 Task: Check the percentage active listings of new kitchen in the last 1 year.
Action: Mouse moved to (840, 190)
Screenshot: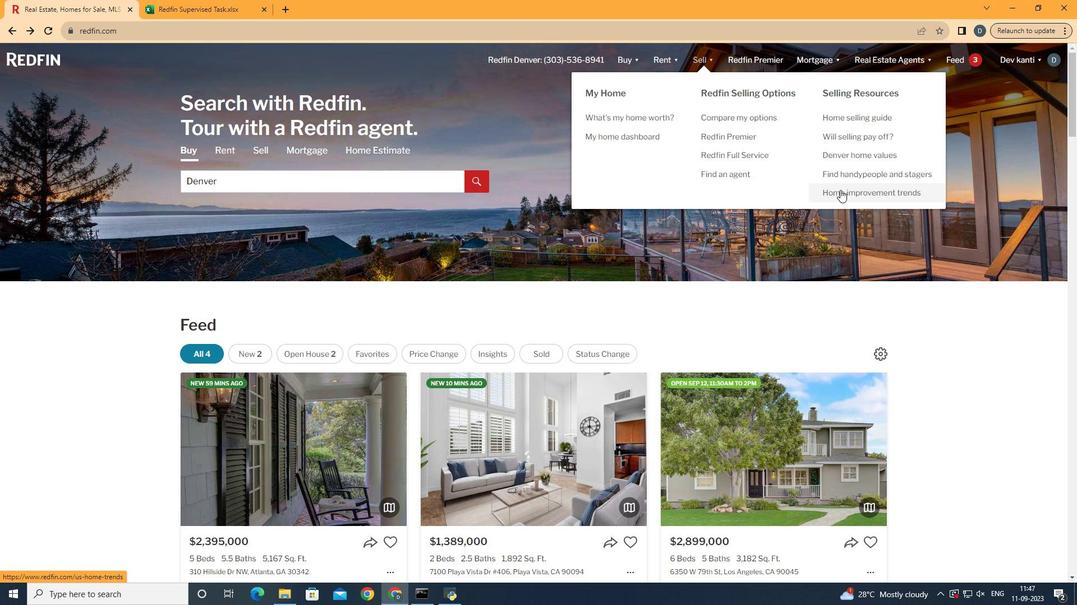 
Action: Mouse pressed left at (840, 190)
Screenshot: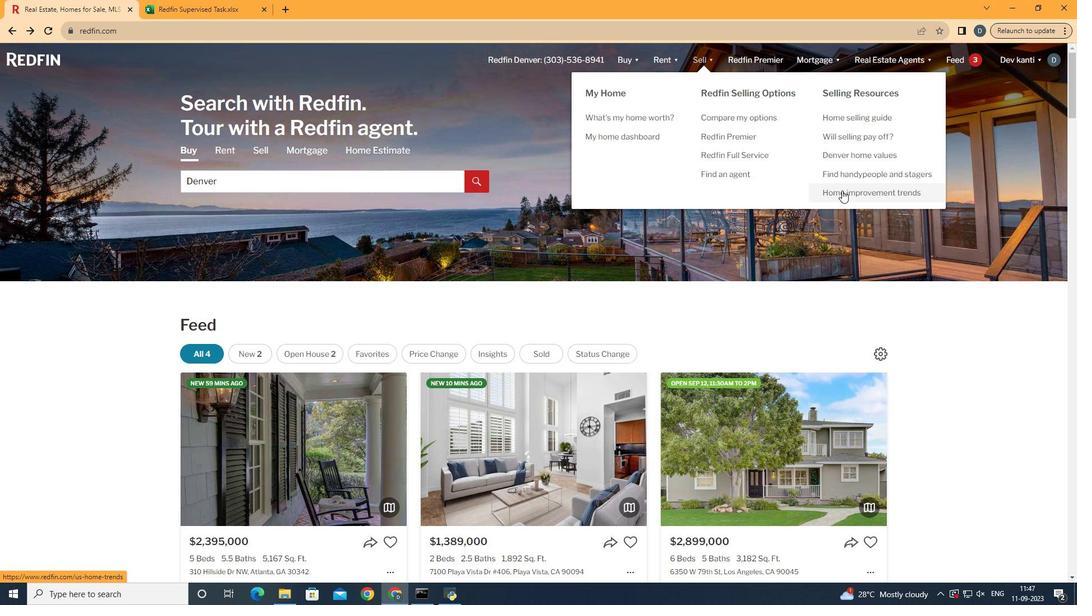 
Action: Mouse moved to (270, 210)
Screenshot: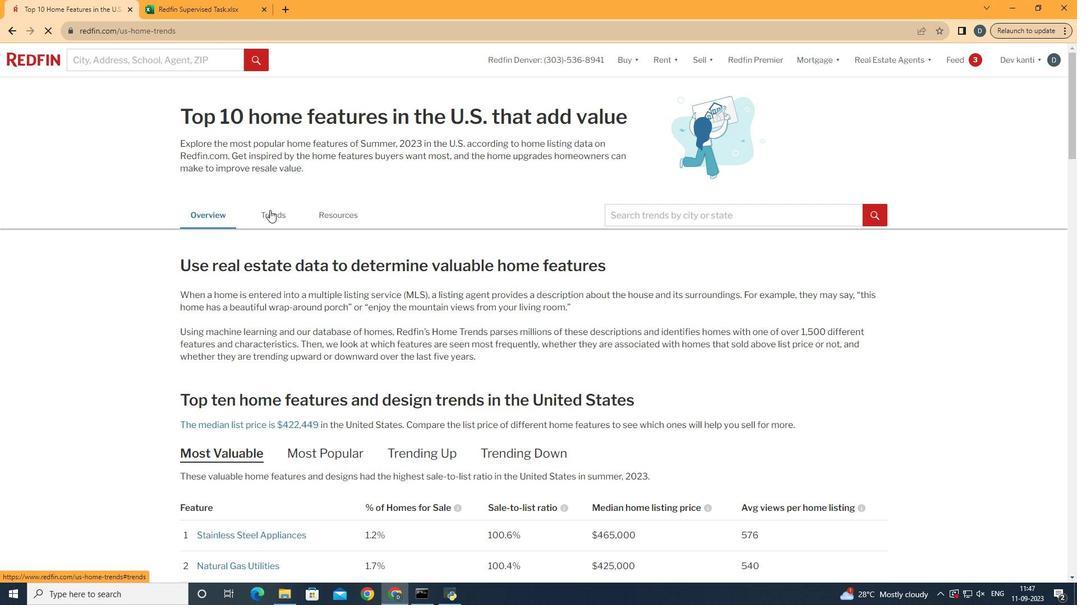 
Action: Mouse pressed left at (270, 210)
Screenshot: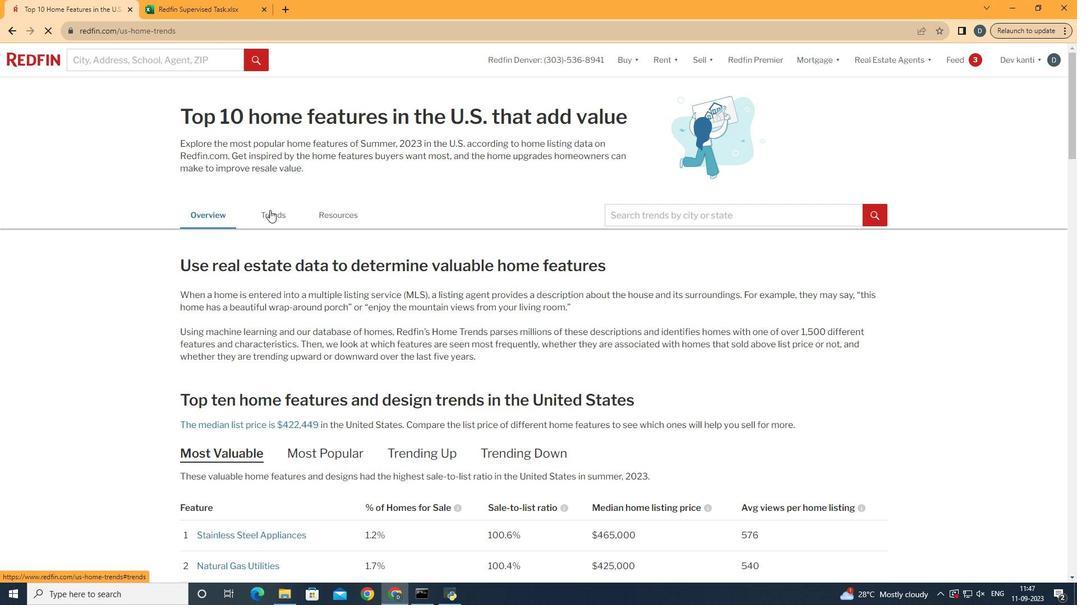 
Action: Mouse moved to (492, 352)
Screenshot: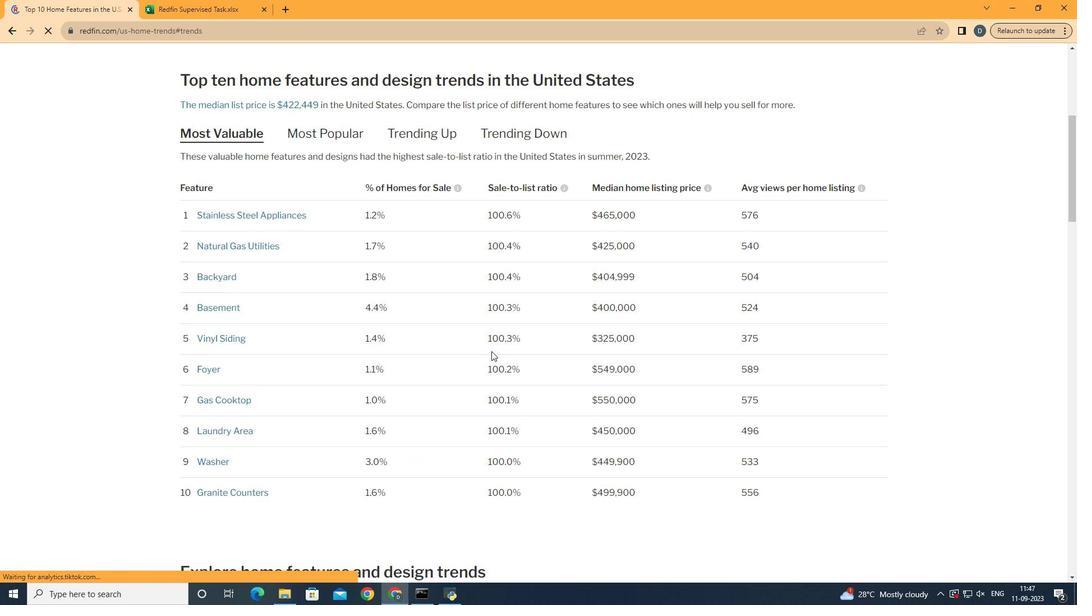 
Action: Mouse scrolled (492, 351) with delta (0, 0)
Screenshot: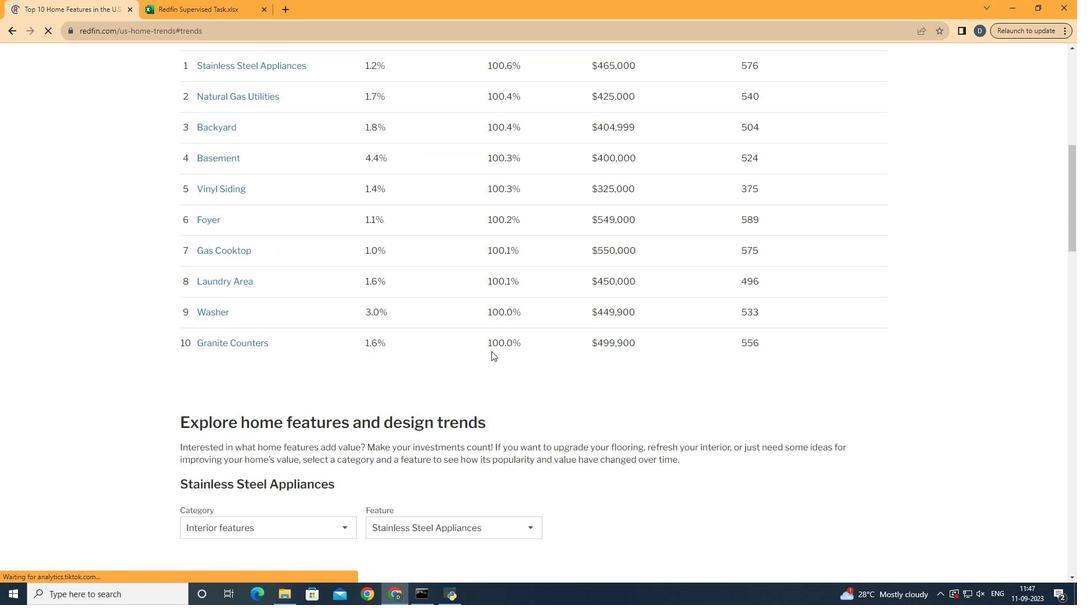 
Action: Mouse scrolled (492, 351) with delta (0, 0)
Screenshot: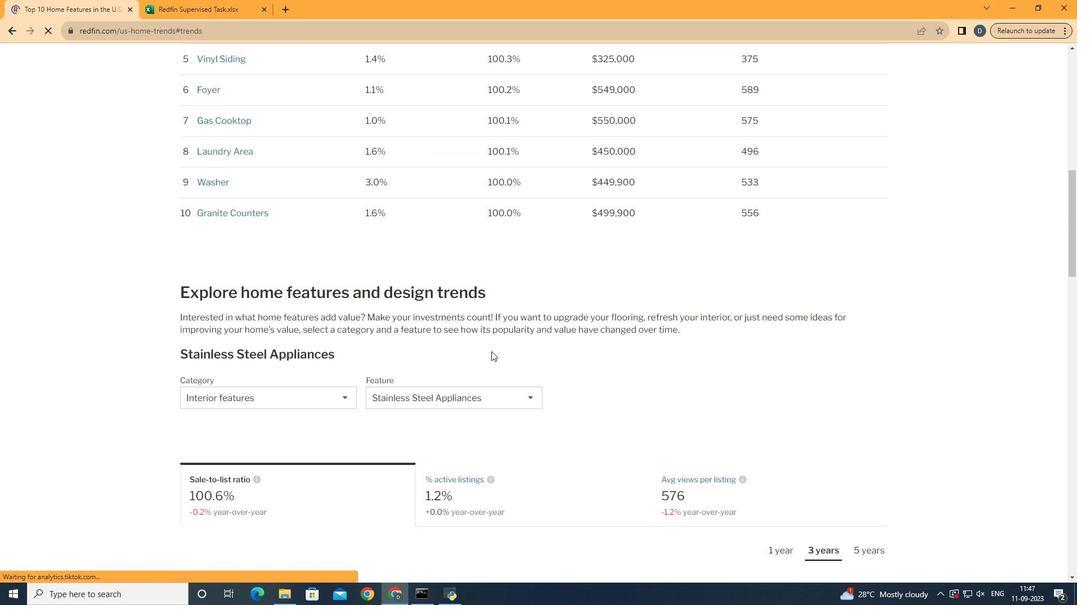 
Action: Mouse scrolled (492, 351) with delta (0, 0)
Screenshot: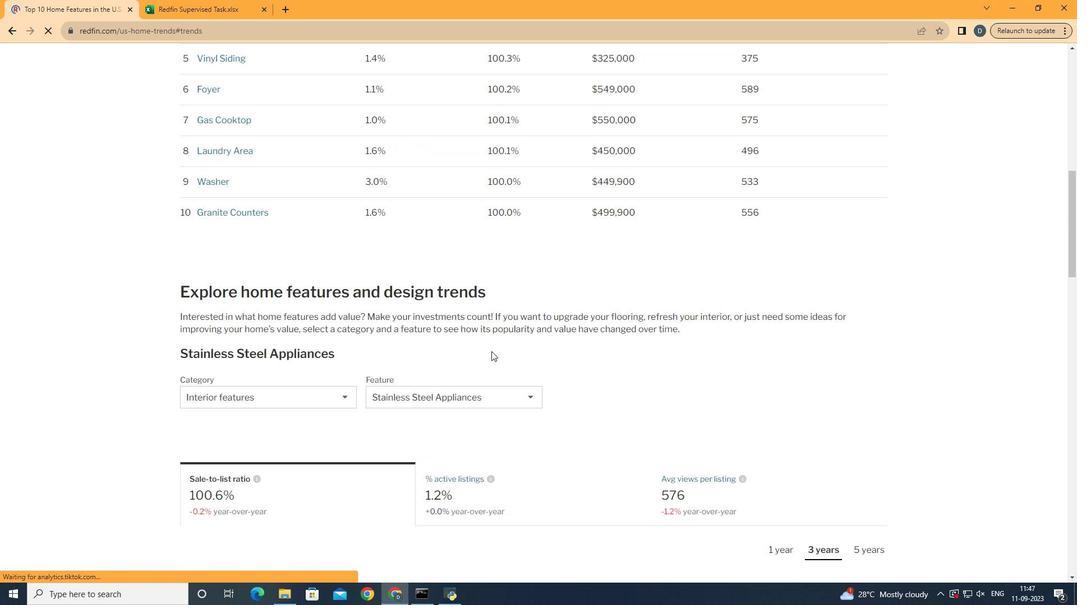 
Action: Mouse scrolled (492, 351) with delta (0, 0)
Screenshot: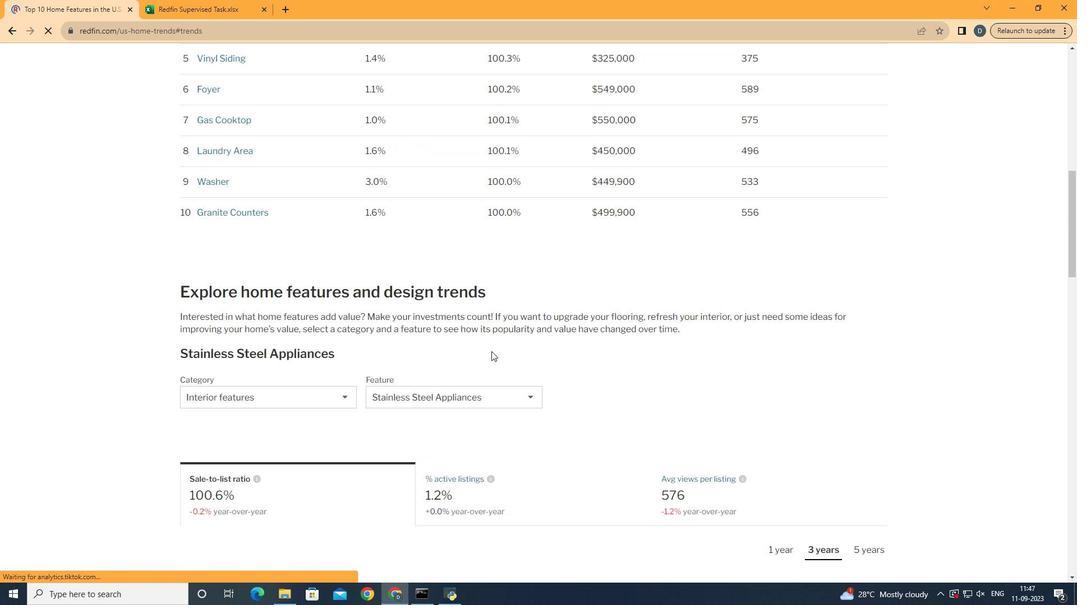 
Action: Mouse scrolled (492, 351) with delta (0, 0)
Screenshot: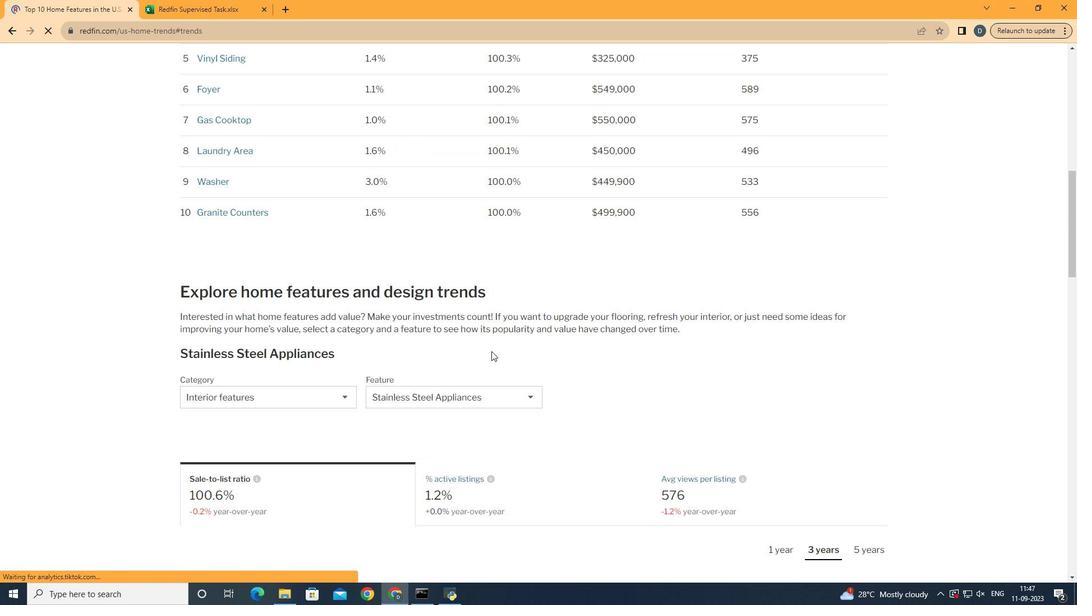 
Action: Mouse scrolled (492, 351) with delta (0, 0)
Screenshot: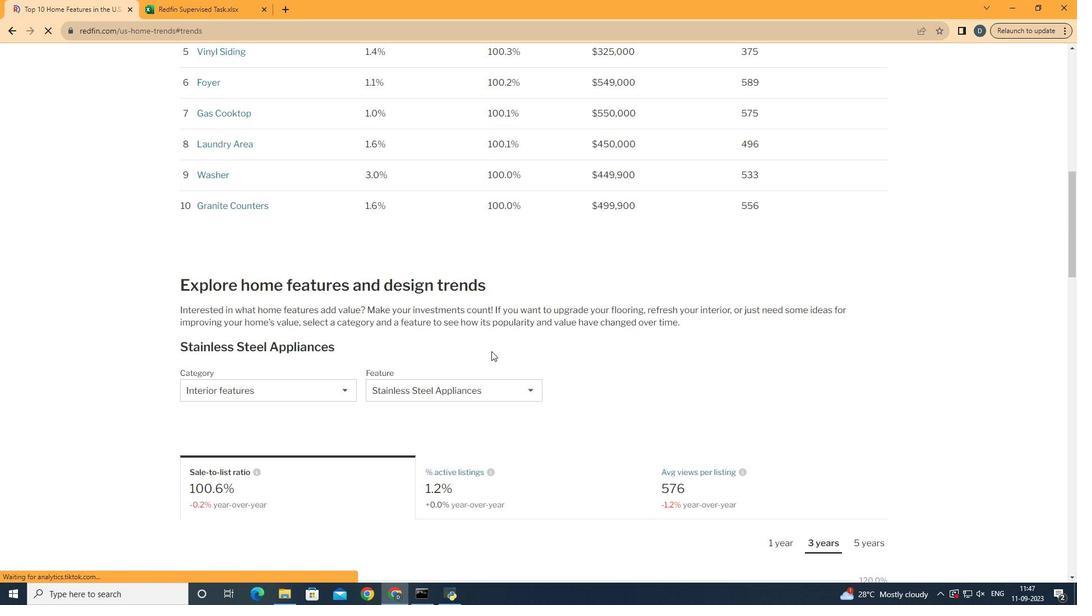 
Action: Mouse scrolled (492, 351) with delta (0, 0)
Screenshot: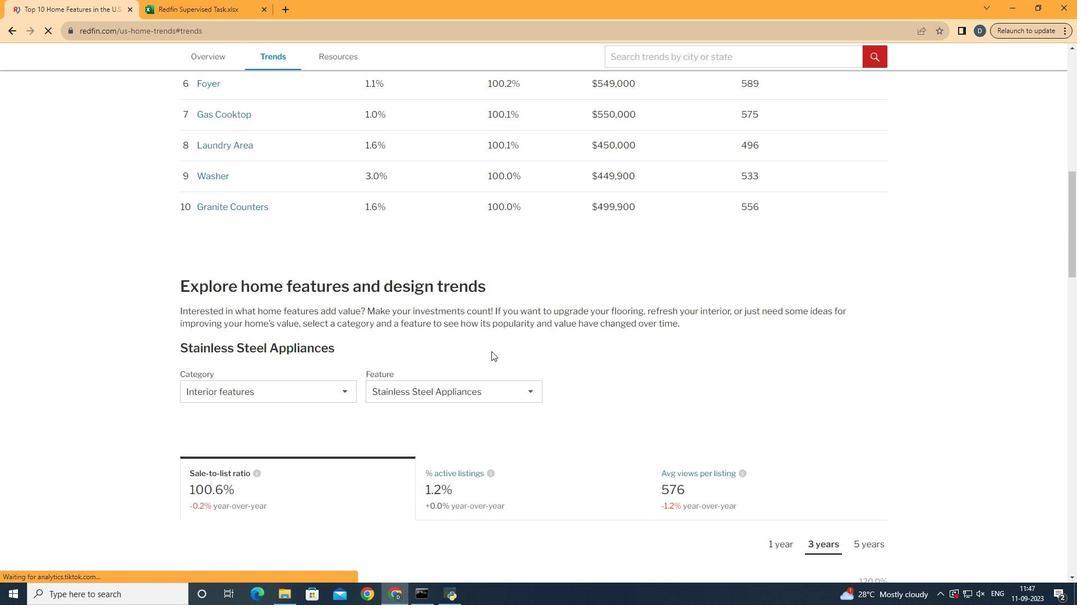 
Action: Mouse scrolled (492, 351) with delta (0, 0)
Screenshot: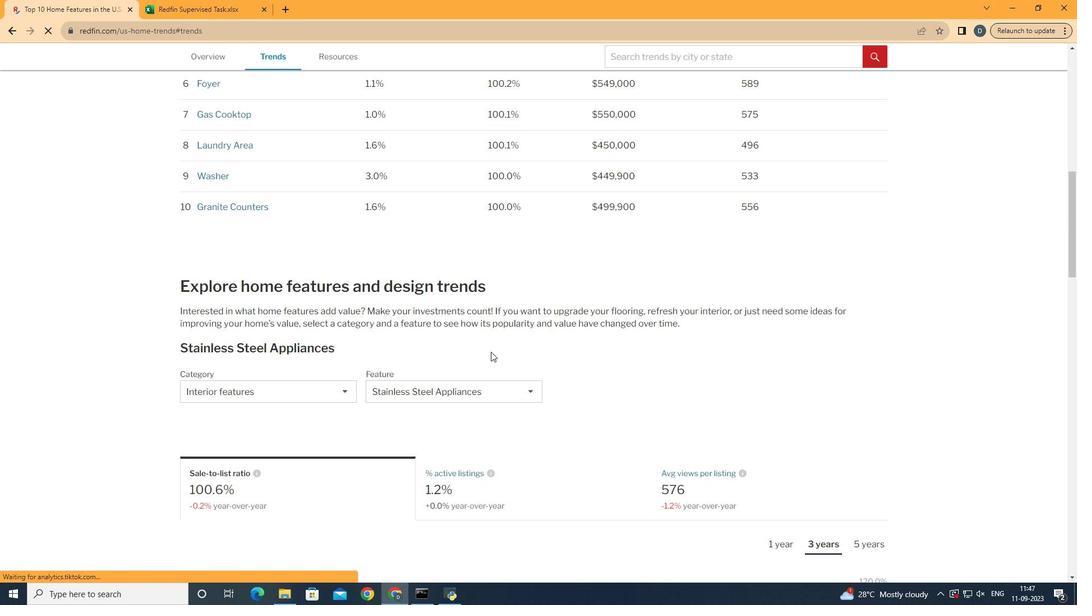 
Action: Mouse scrolled (492, 351) with delta (0, 0)
Screenshot: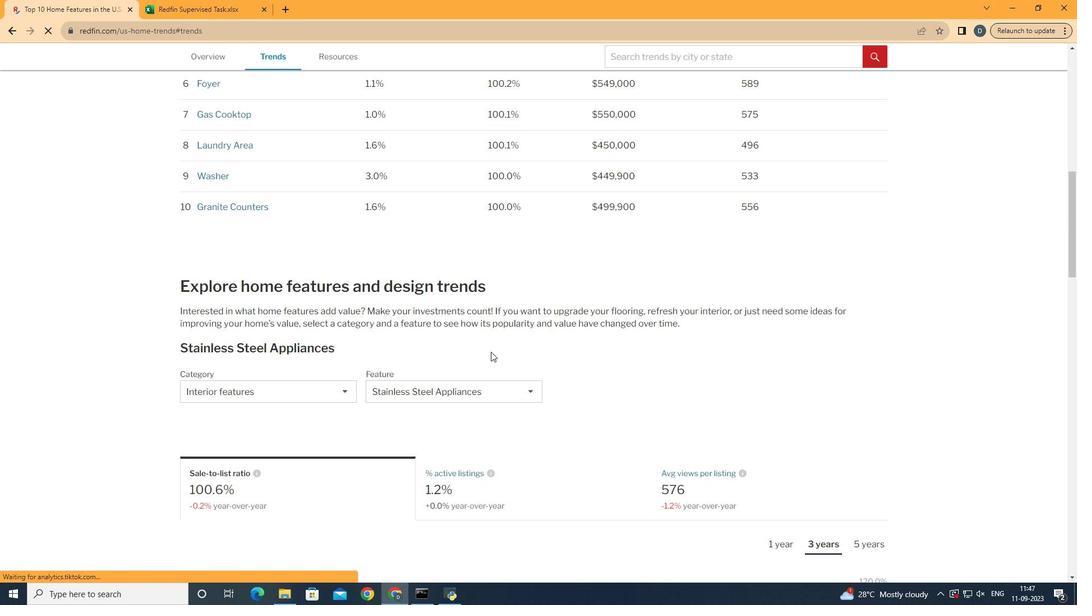 
Action: Mouse moved to (307, 268)
Screenshot: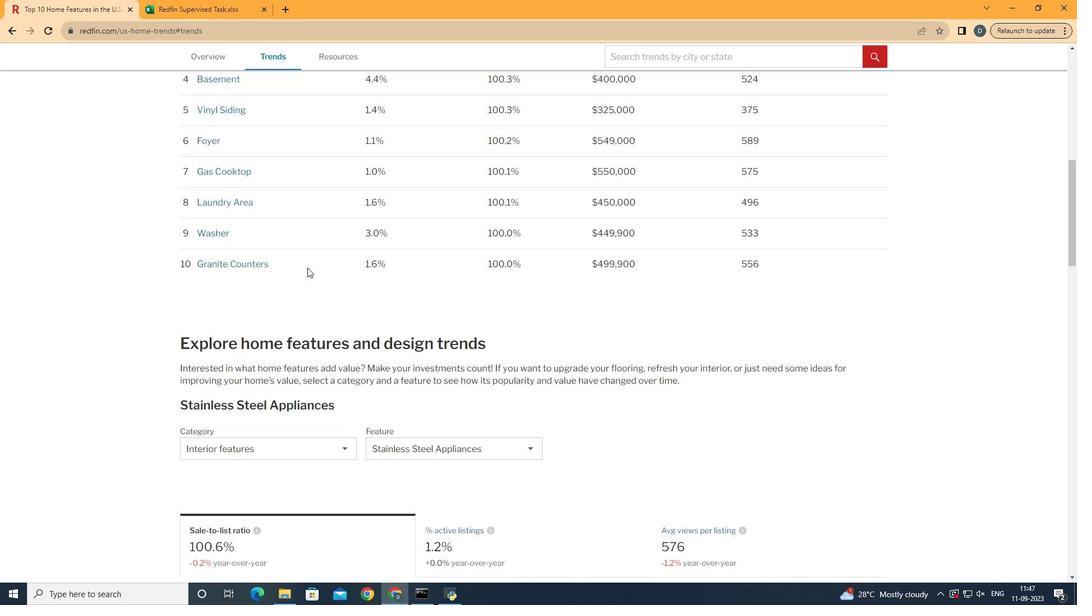 
Action: Mouse scrolled (307, 268) with delta (0, 0)
Screenshot: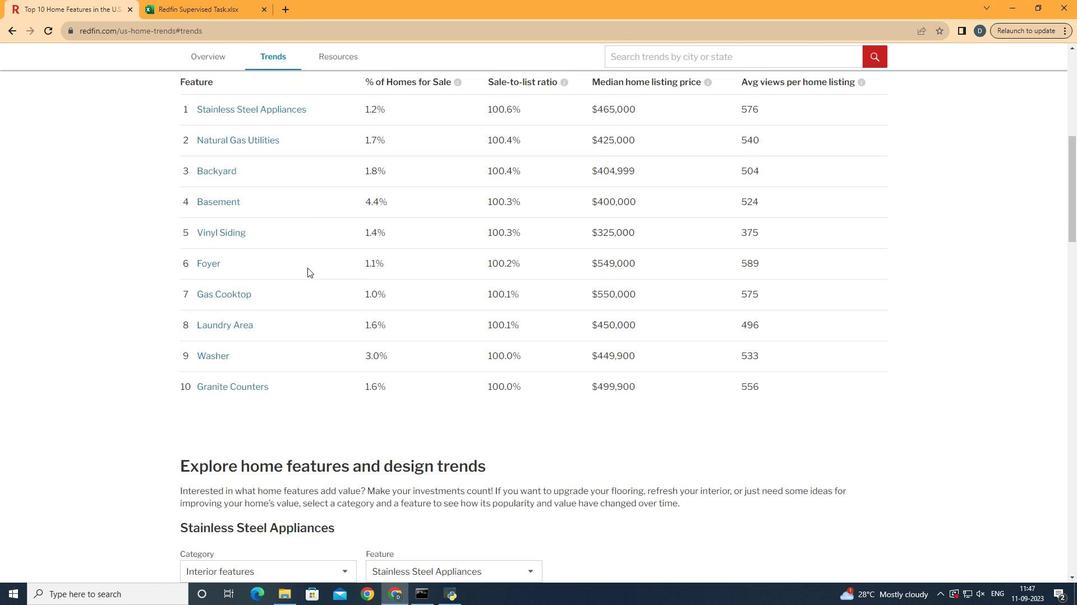 
Action: Mouse scrolled (307, 268) with delta (0, 0)
Screenshot: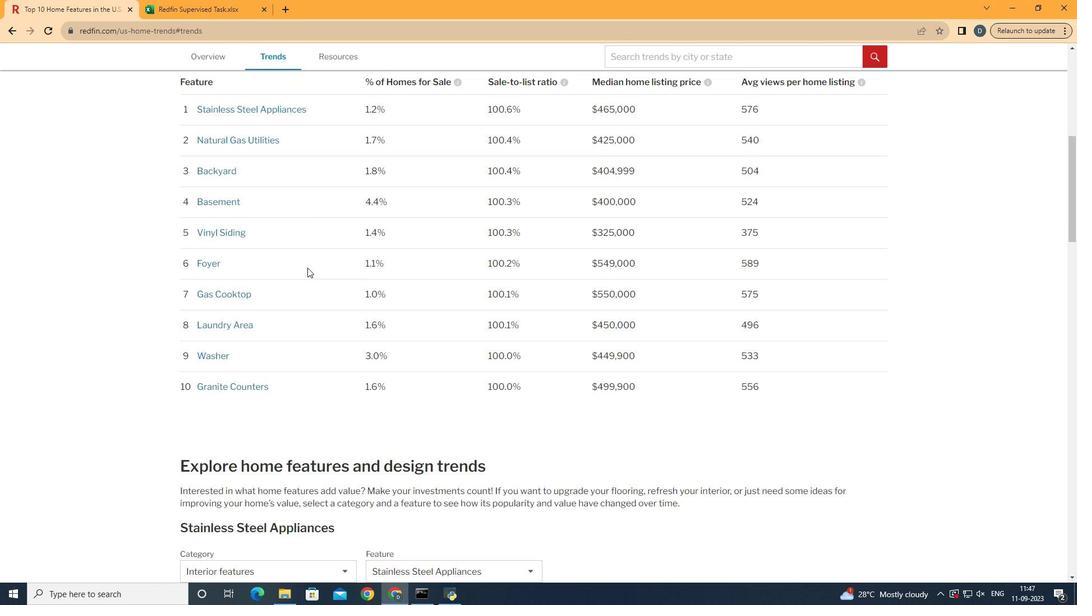 
Action: Mouse scrolled (307, 268) with delta (0, 0)
Screenshot: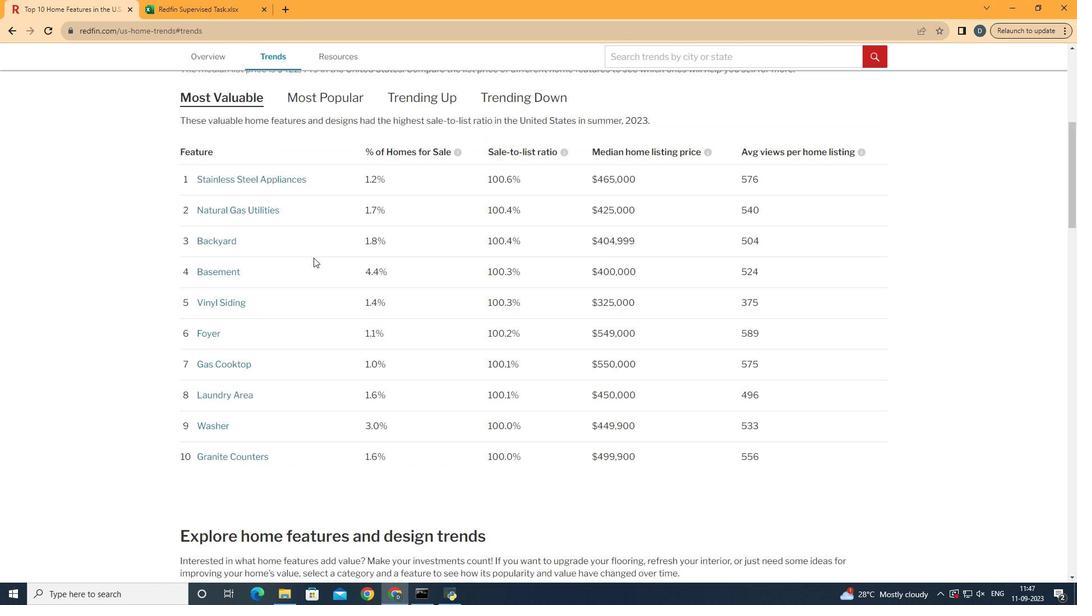 
Action: Mouse scrolled (307, 268) with delta (0, 0)
Screenshot: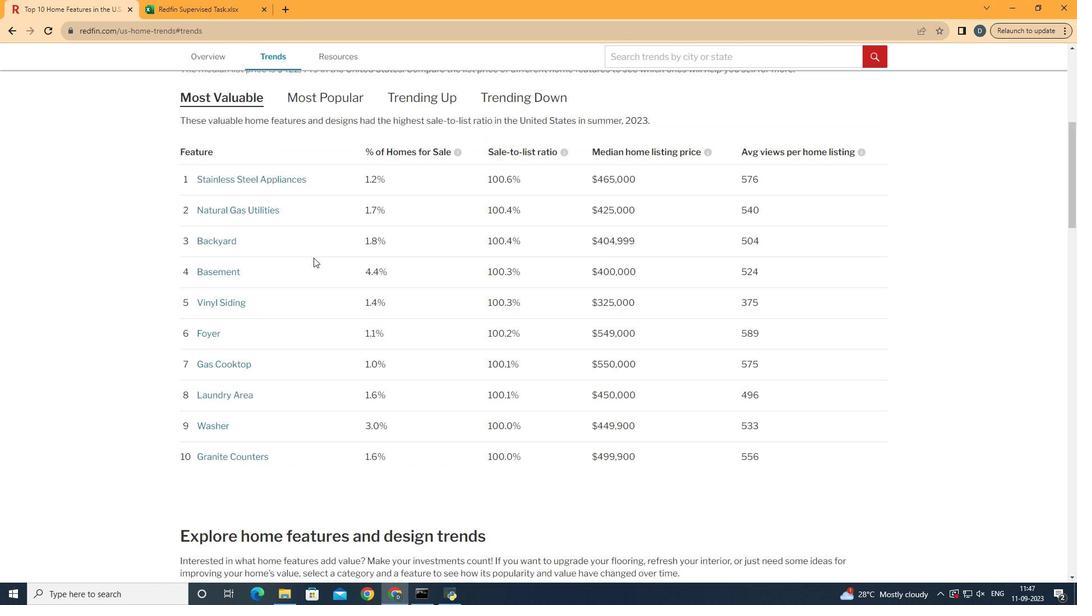 
Action: Mouse moved to (315, 253)
Screenshot: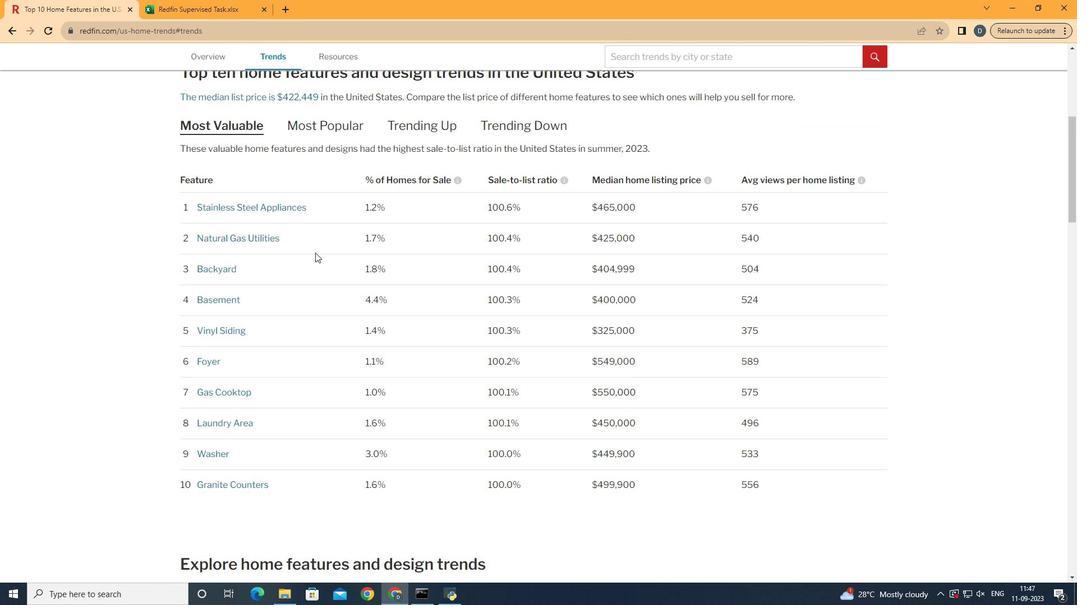 
Action: Mouse scrolled (315, 253) with delta (0, 0)
Screenshot: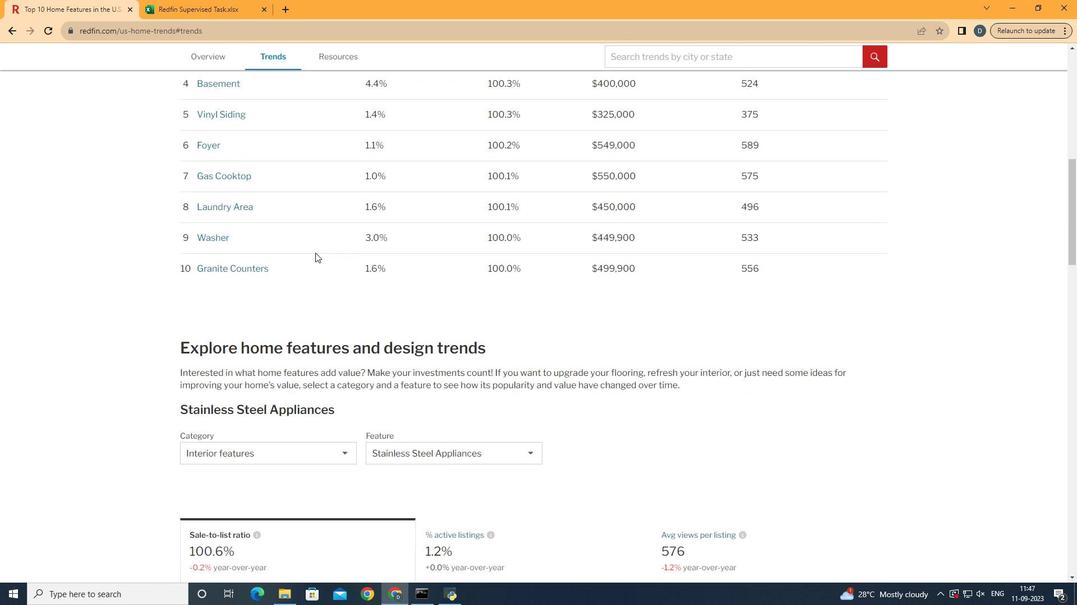 
Action: Mouse scrolled (315, 253) with delta (0, 0)
Screenshot: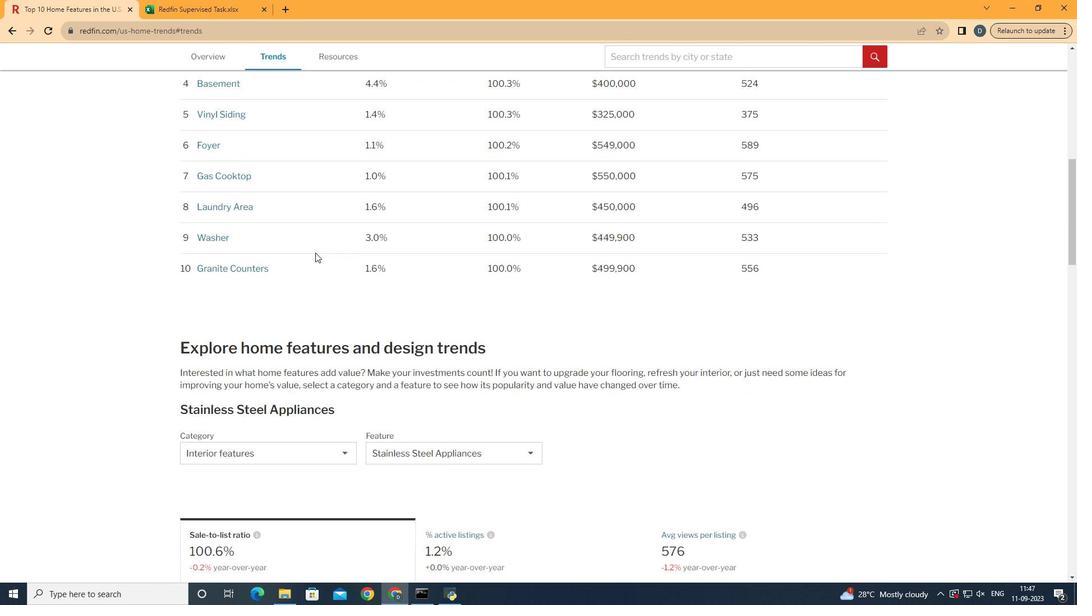 
Action: Mouse scrolled (315, 253) with delta (0, 0)
Screenshot: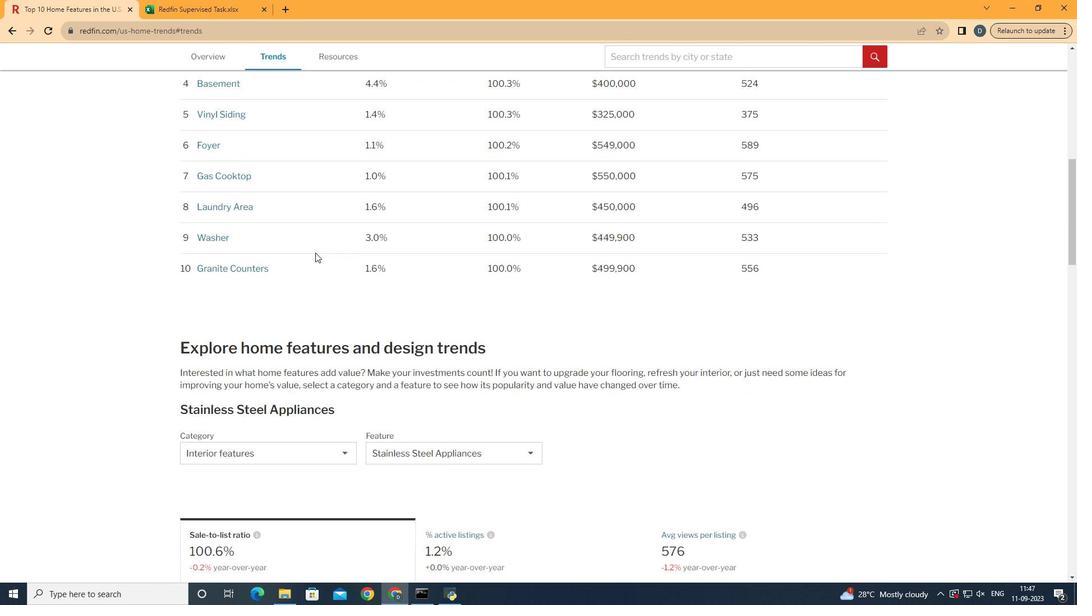 
Action: Mouse scrolled (315, 253) with delta (0, 0)
Screenshot: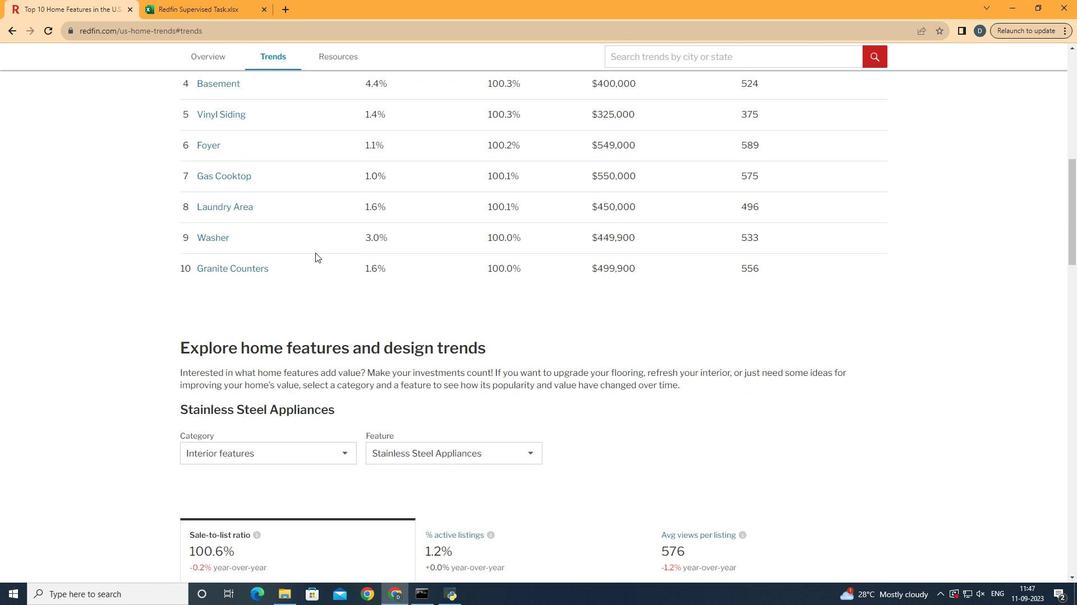 
Action: Mouse scrolled (315, 253) with delta (0, 0)
Screenshot: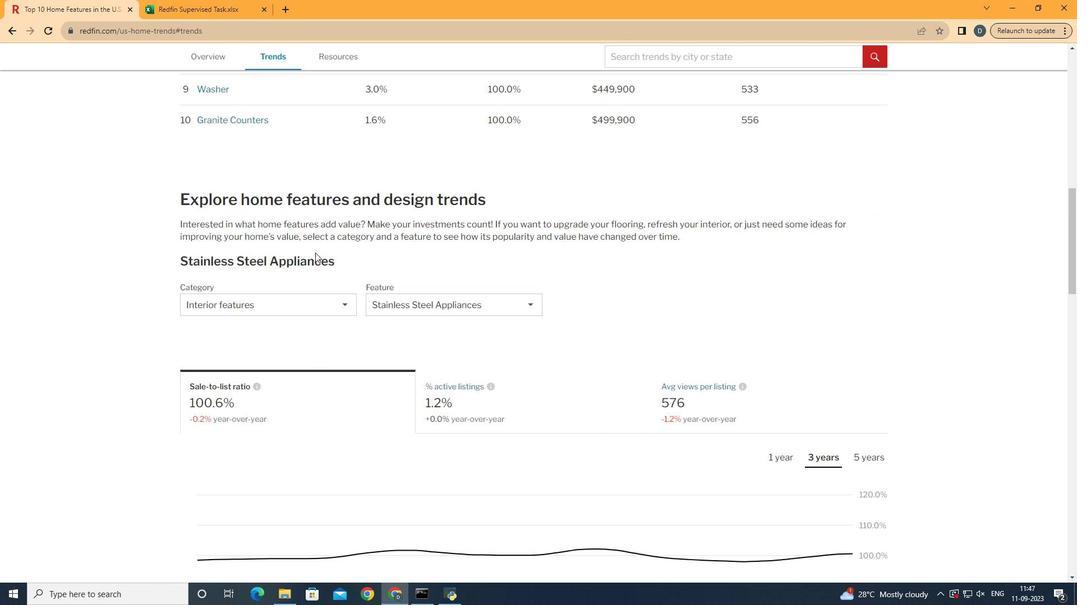 
Action: Mouse scrolled (315, 253) with delta (0, 0)
Screenshot: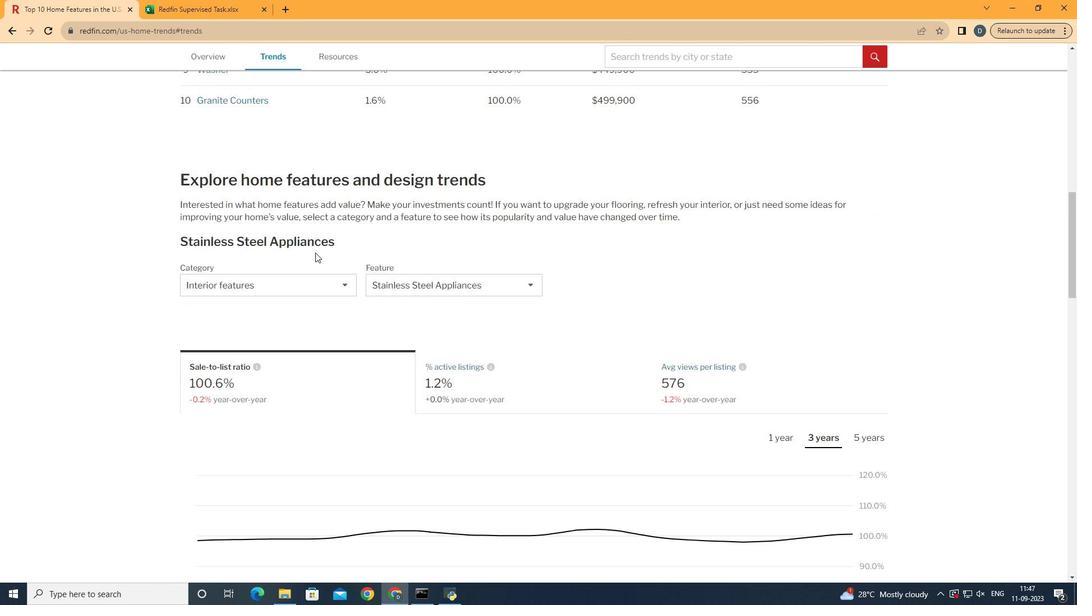 
Action: Mouse scrolled (315, 253) with delta (0, 0)
Screenshot: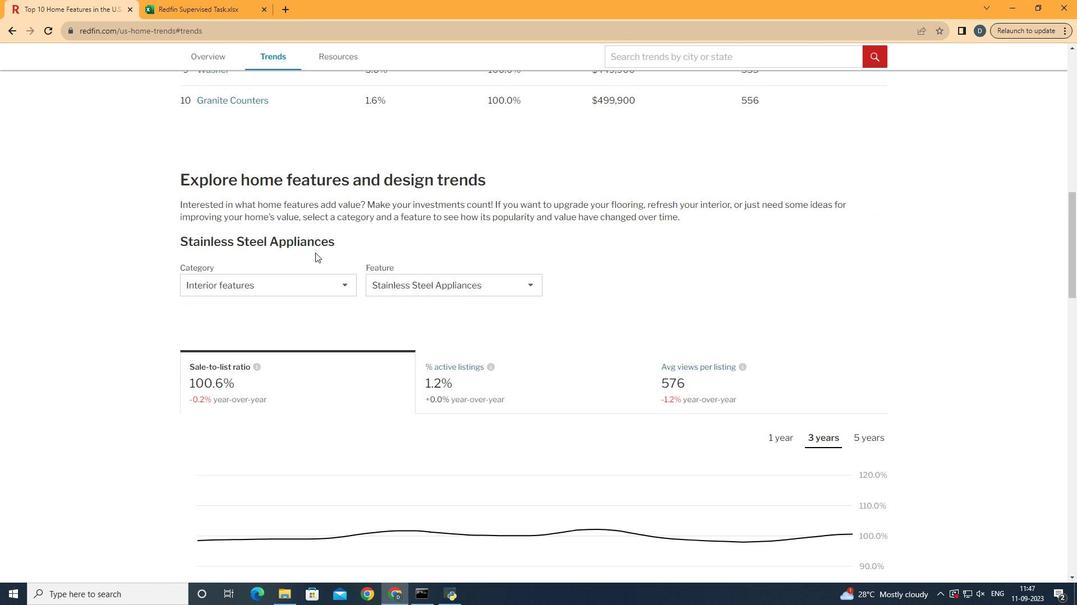 
Action: Mouse scrolled (315, 253) with delta (0, 0)
Screenshot: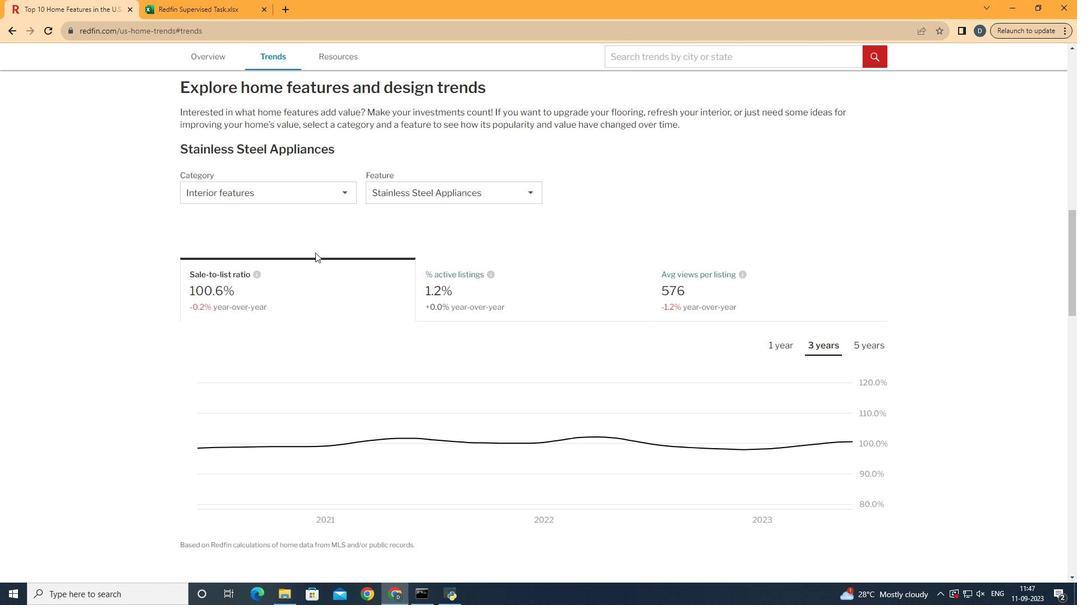 
Action: Mouse scrolled (315, 253) with delta (0, 0)
Screenshot: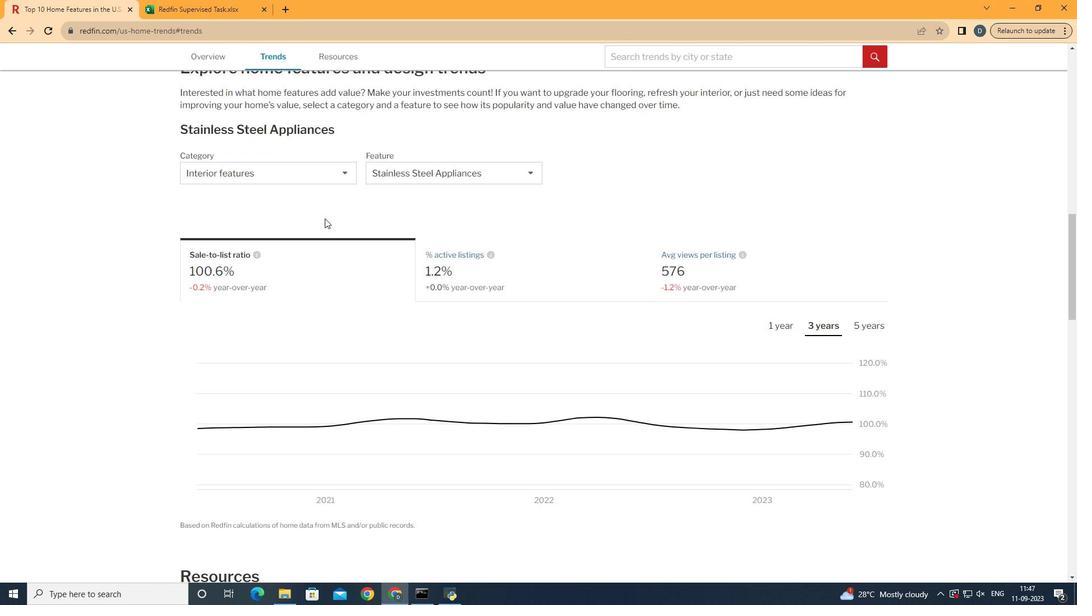
Action: Mouse moved to (332, 169)
Screenshot: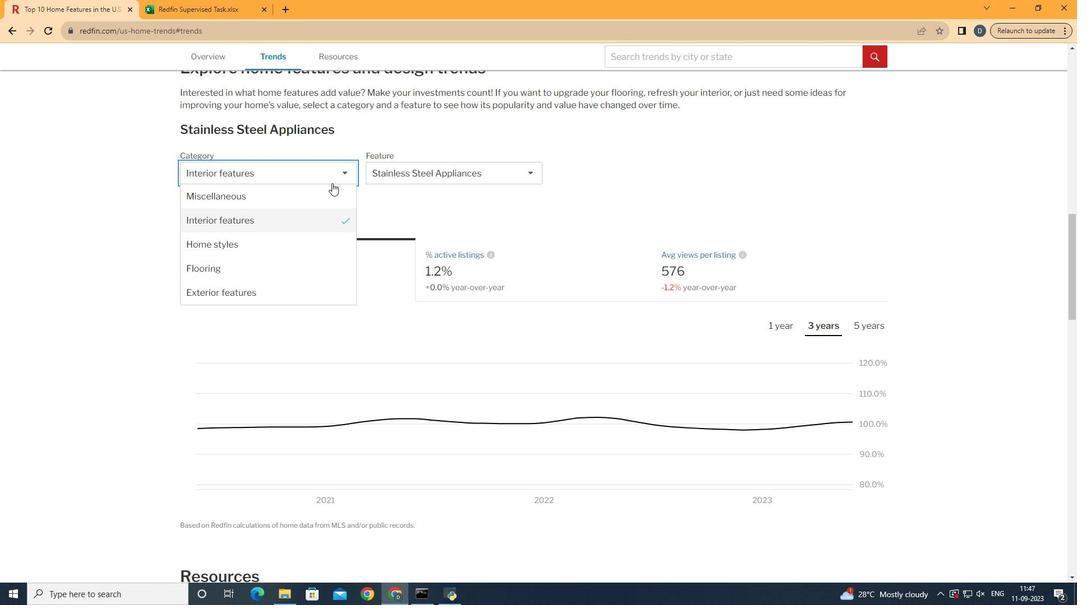 
Action: Mouse pressed left at (332, 169)
Screenshot: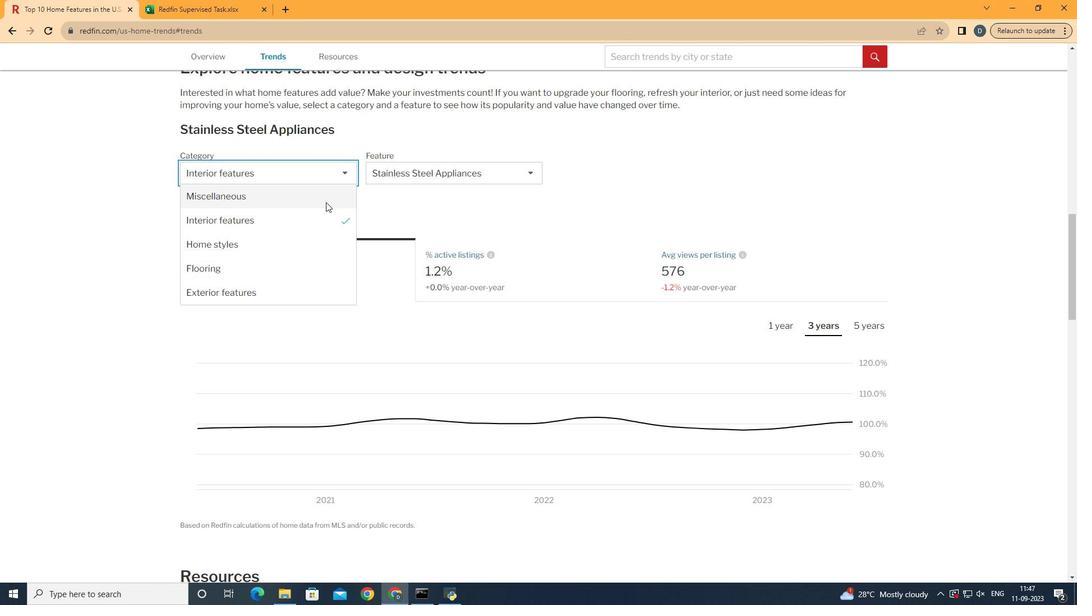 
Action: Mouse moved to (315, 230)
Screenshot: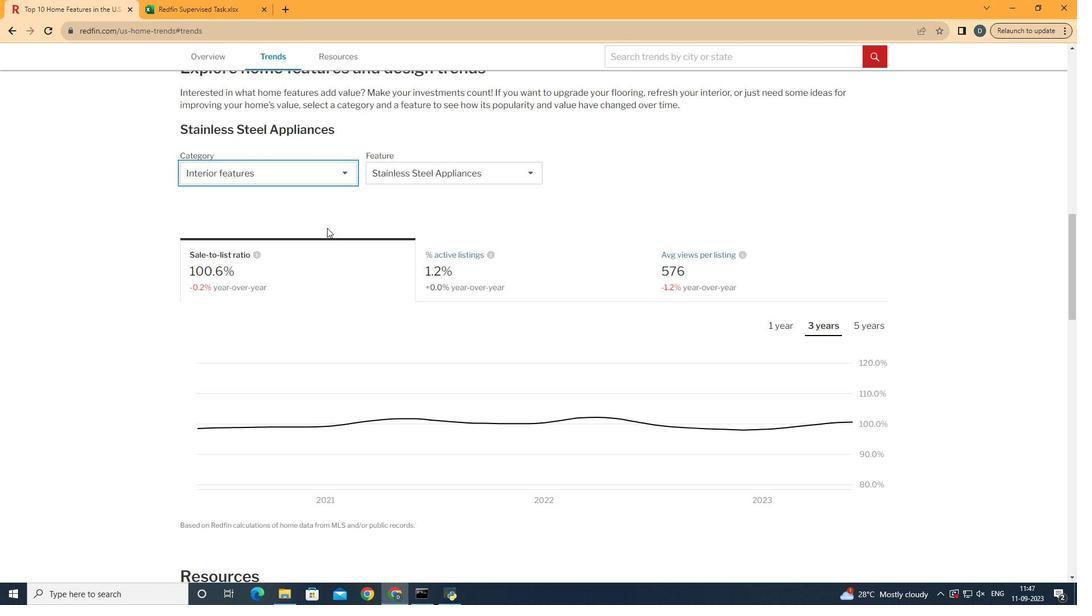 
Action: Mouse pressed left at (315, 230)
Screenshot: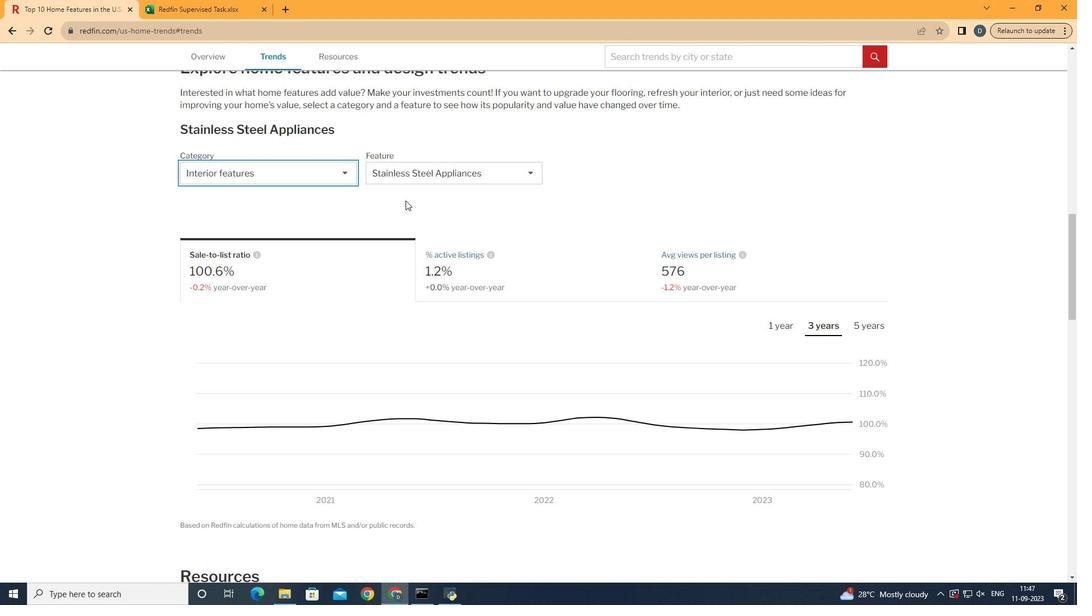 
Action: Mouse moved to (483, 171)
Screenshot: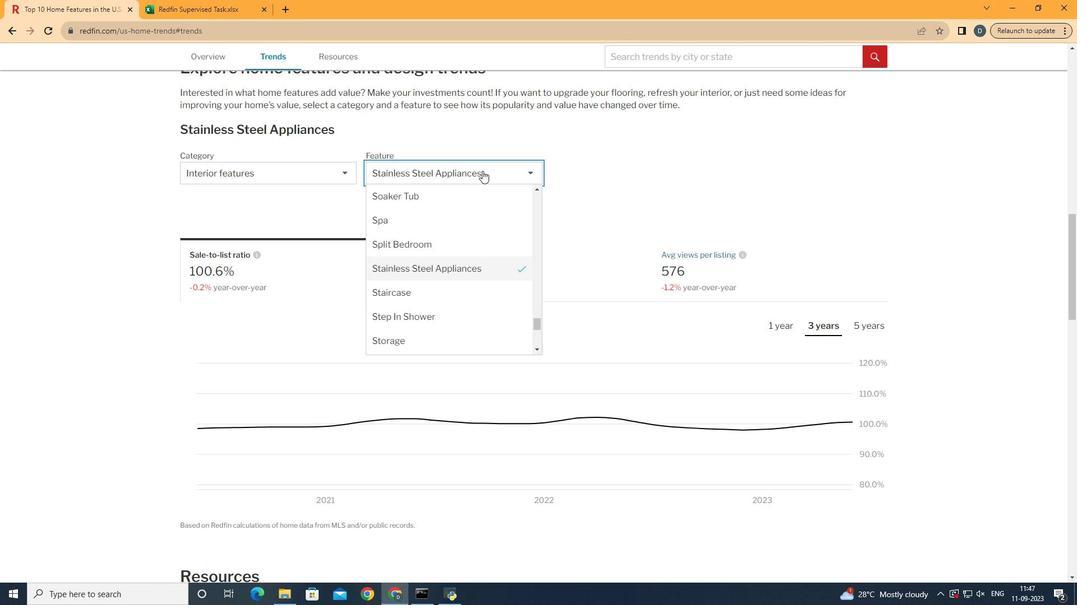 
Action: Mouse pressed left at (483, 171)
Screenshot: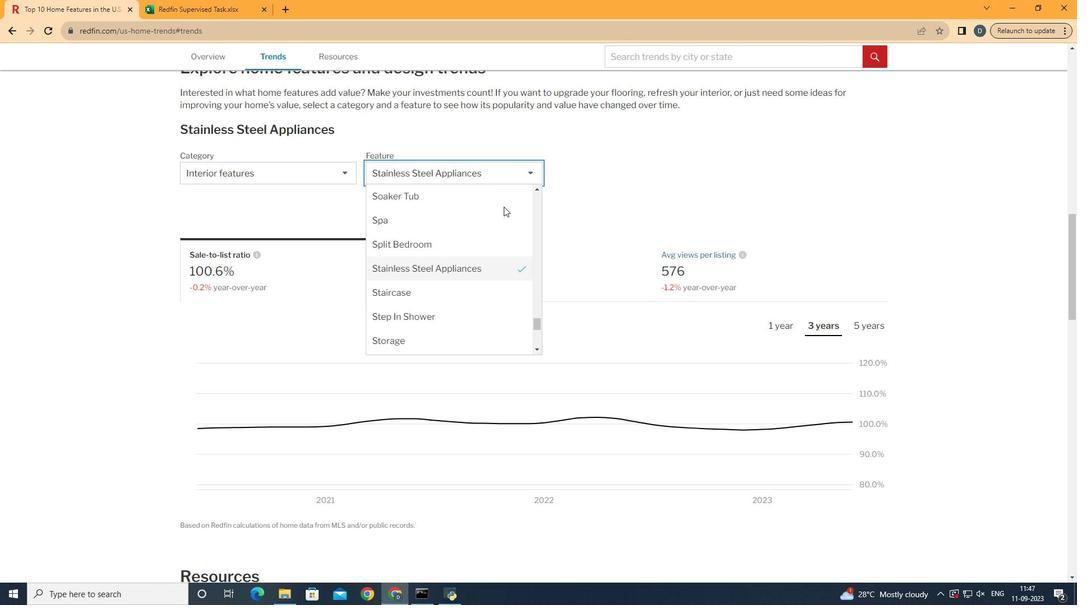 
Action: Mouse moved to (520, 297)
Screenshot: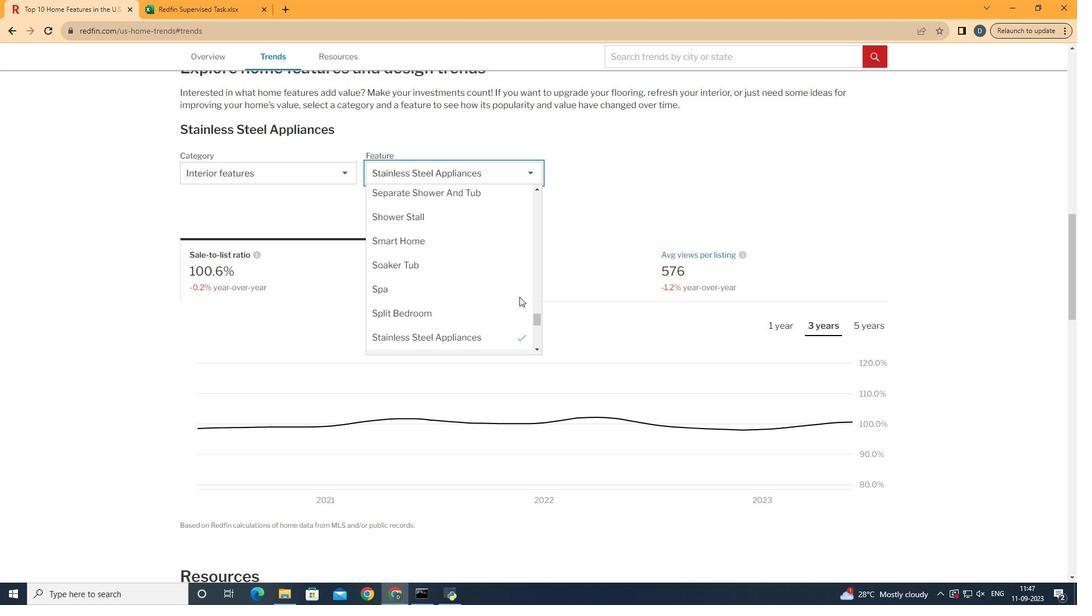 
Action: Mouse scrolled (520, 298) with delta (0, 0)
Screenshot: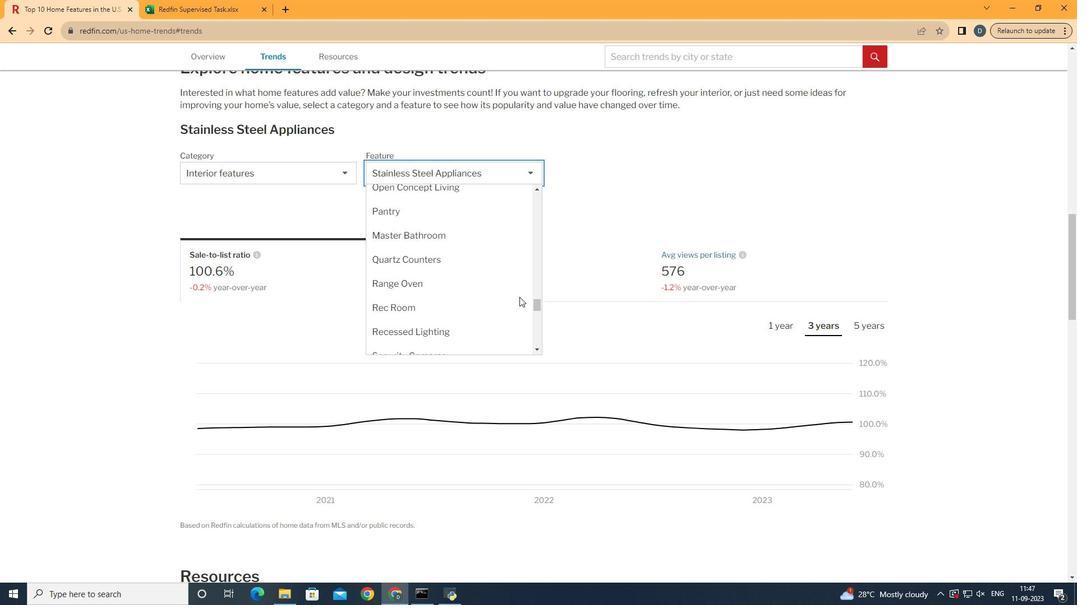 
Action: Mouse scrolled (520, 298) with delta (0, 0)
Screenshot: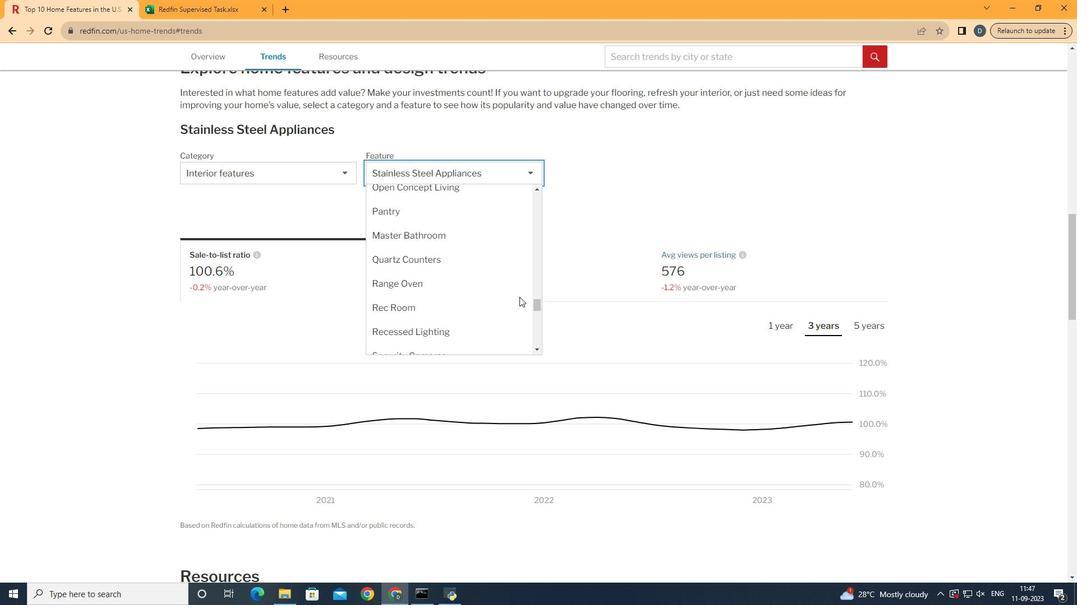 
Action: Mouse scrolled (520, 298) with delta (0, 0)
Screenshot: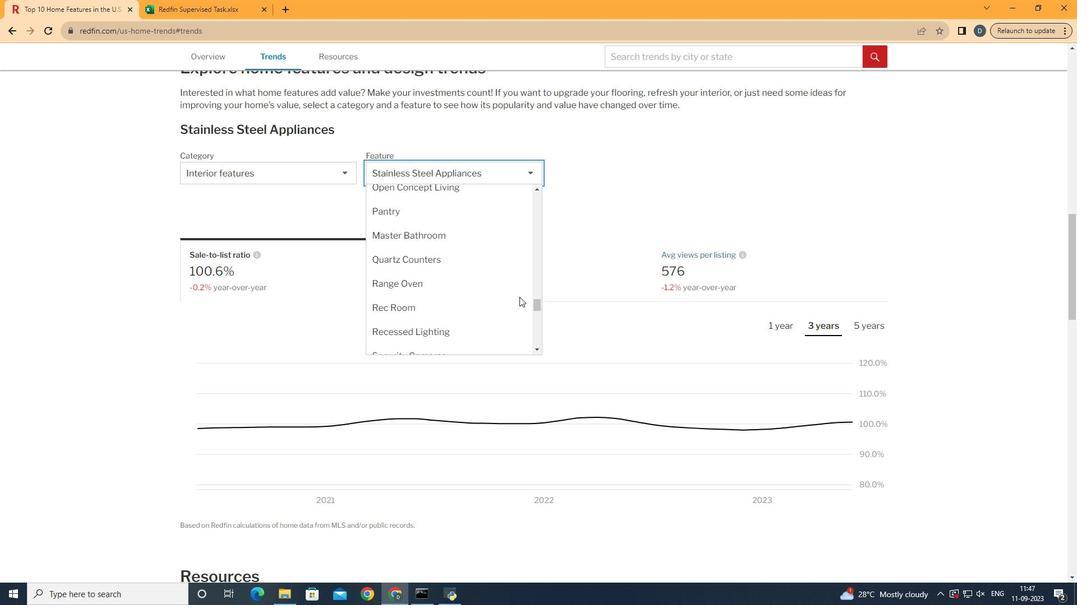 
Action: Mouse scrolled (520, 298) with delta (0, 0)
Screenshot: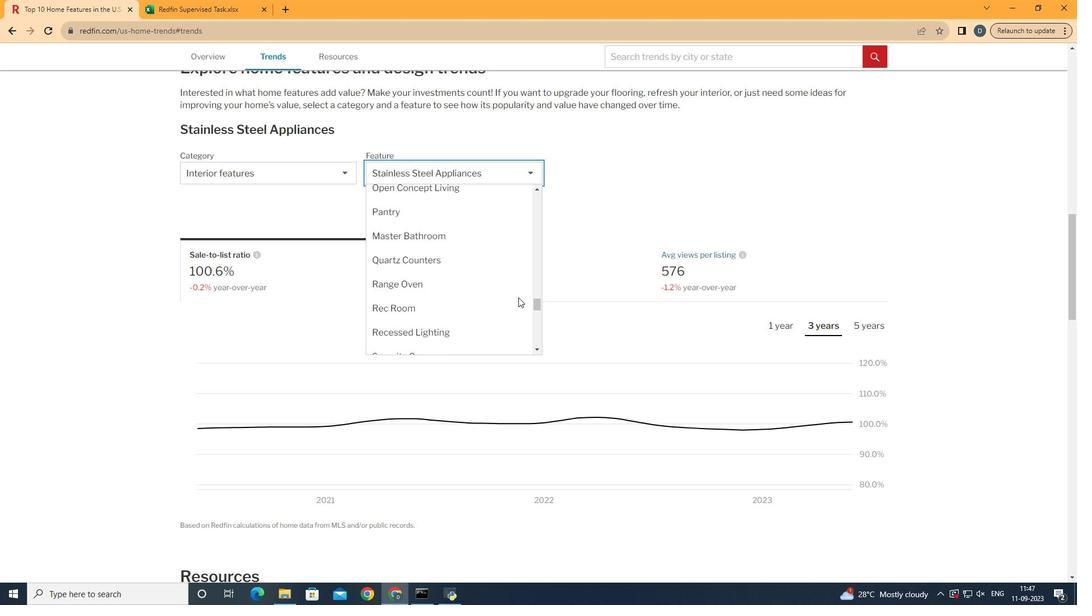 
Action: Mouse scrolled (520, 298) with delta (0, 0)
Screenshot: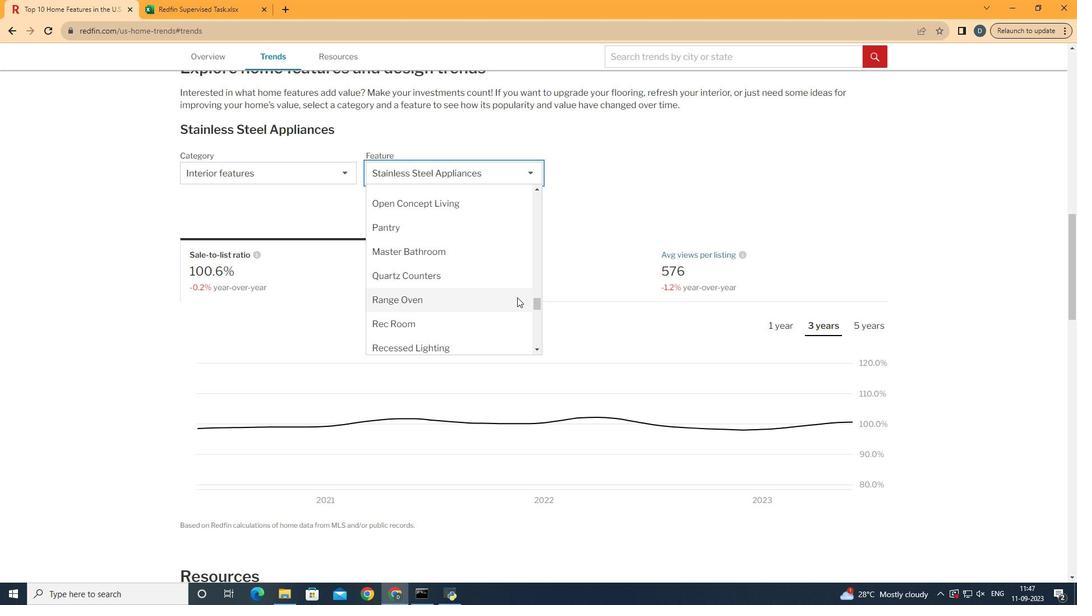 
Action: Mouse scrolled (520, 298) with delta (0, 0)
Screenshot: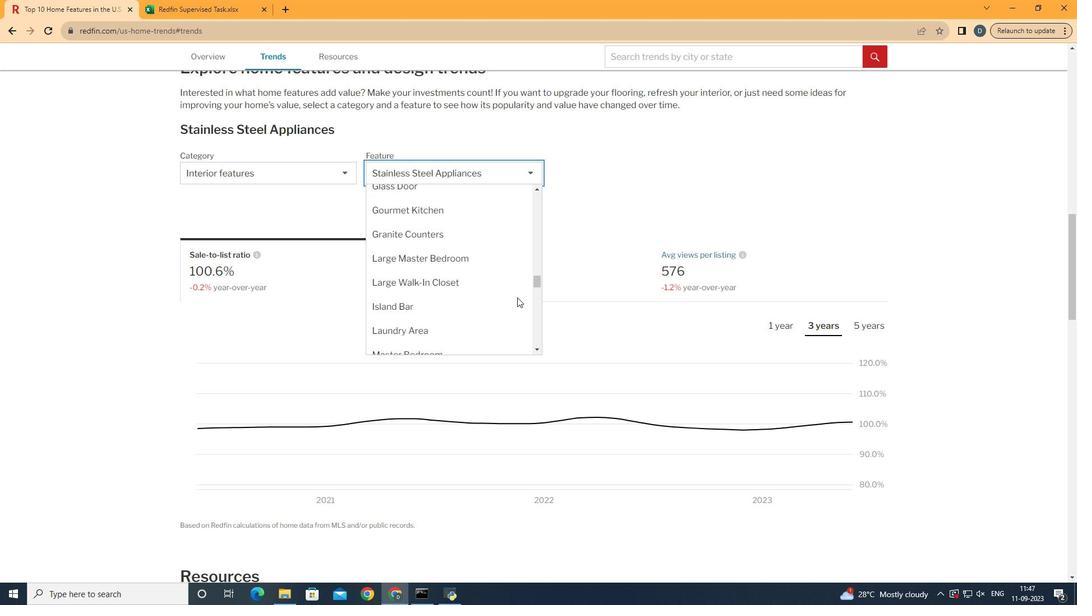 
Action: Mouse scrolled (520, 298) with delta (0, 0)
Screenshot: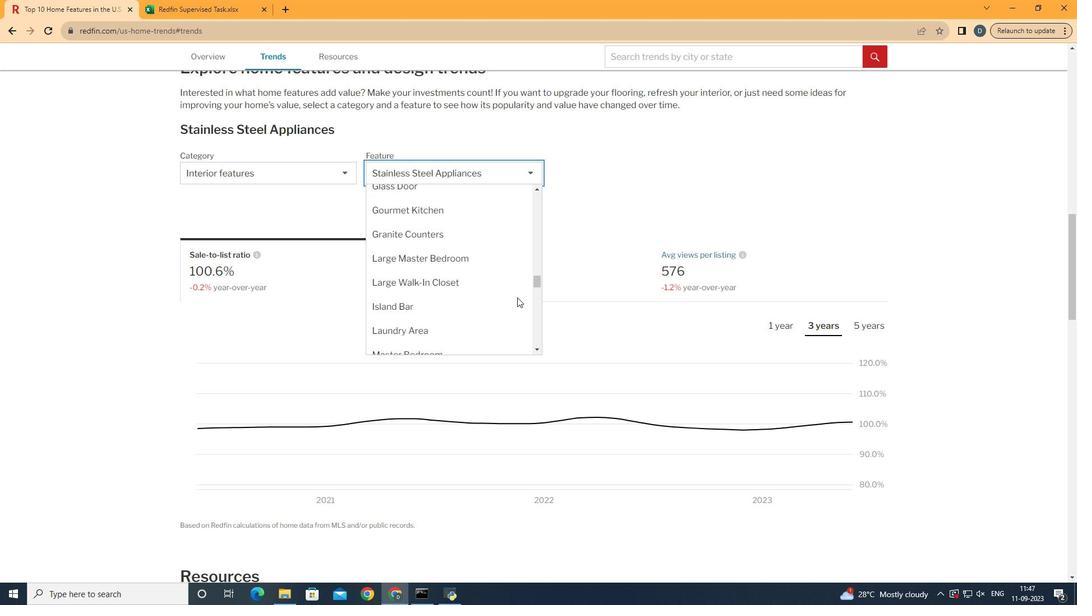 
Action: Mouse moved to (518, 298)
Screenshot: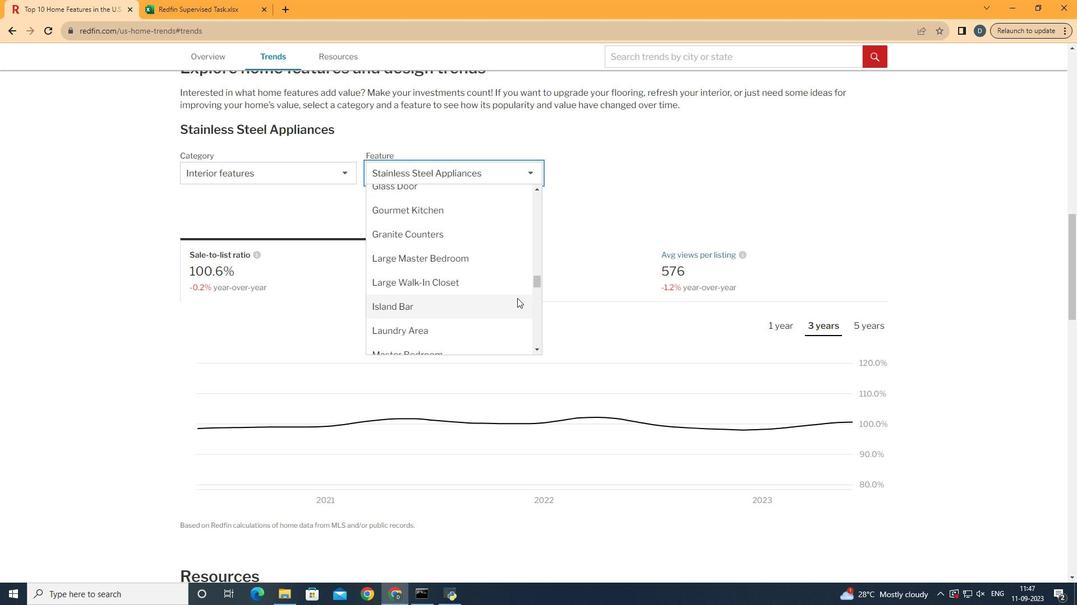 
Action: Mouse scrolled (518, 299) with delta (0, 0)
Screenshot: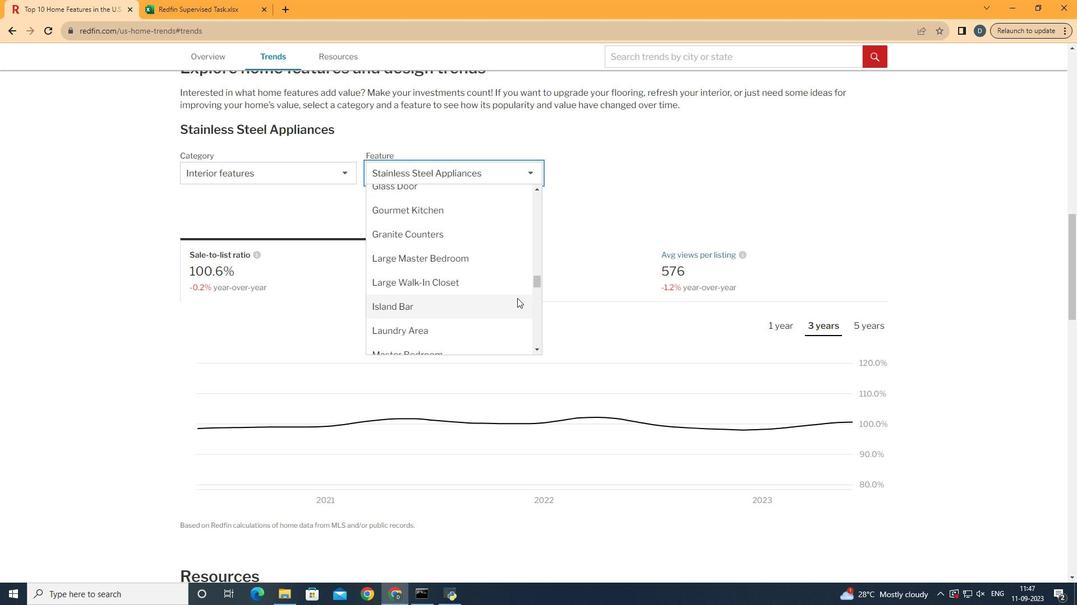 
Action: Mouse moved to (518, 298)
Screenshot: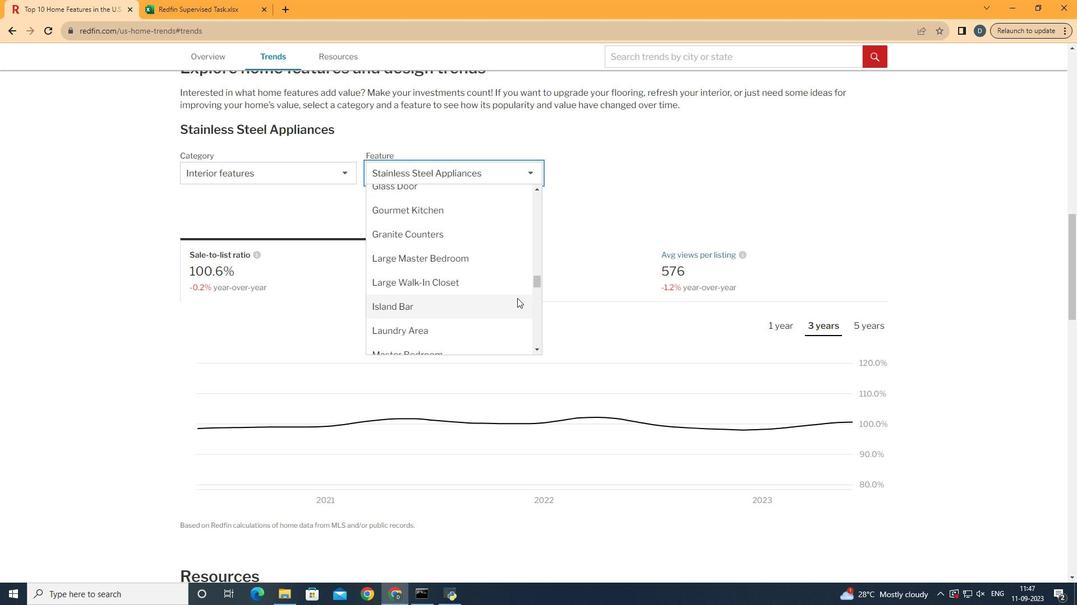
Action: Mouse scrolled (518, 299) with delta (0, 0)
Screenshot: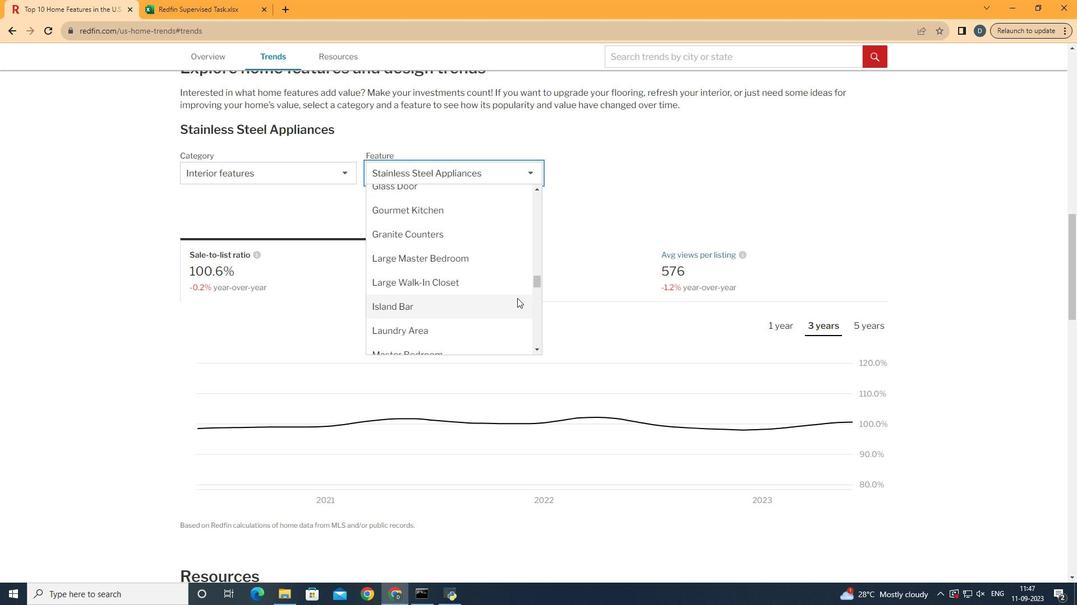 
Action: Mouse moved to (517, 298)
Screenshot: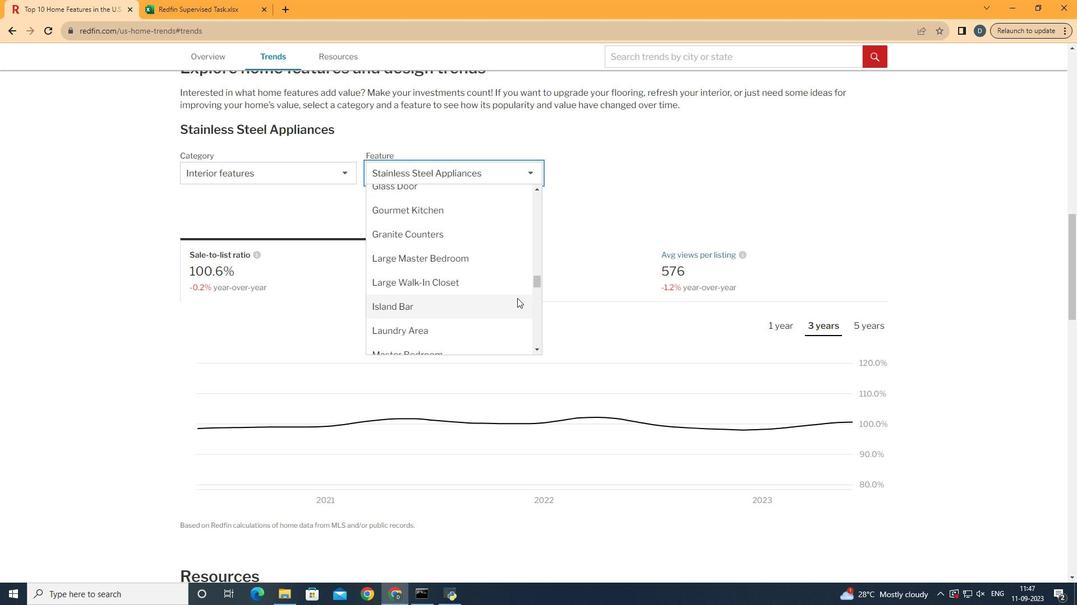 
Action: Mouse scrolled (517, 299) with delta (0, 0)
Screenshot: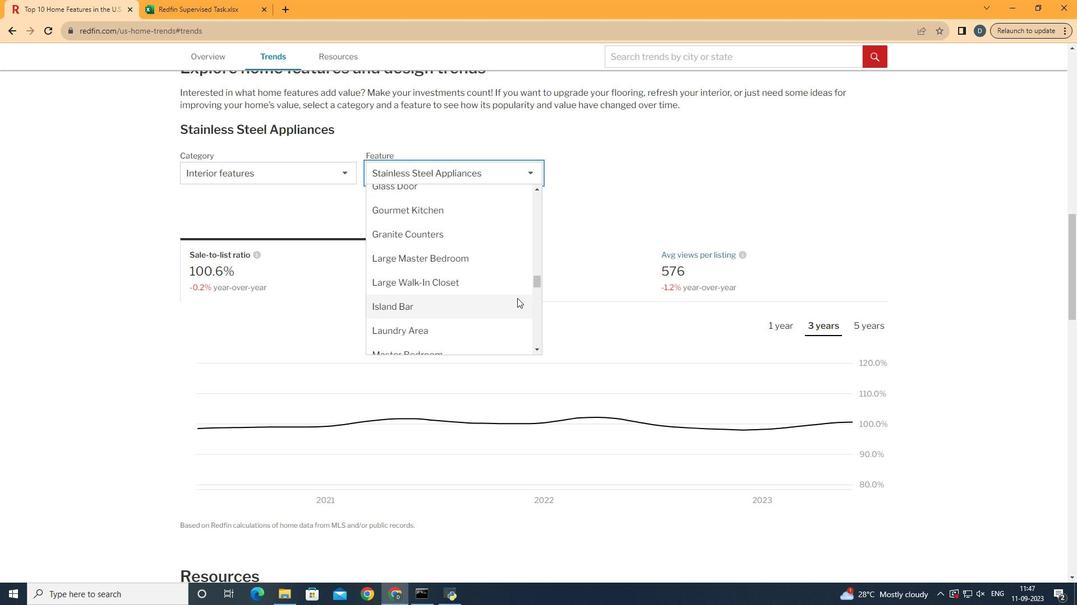
Action: Mouse scrolled (517, 299) with delta (0, 0)
Screenshot: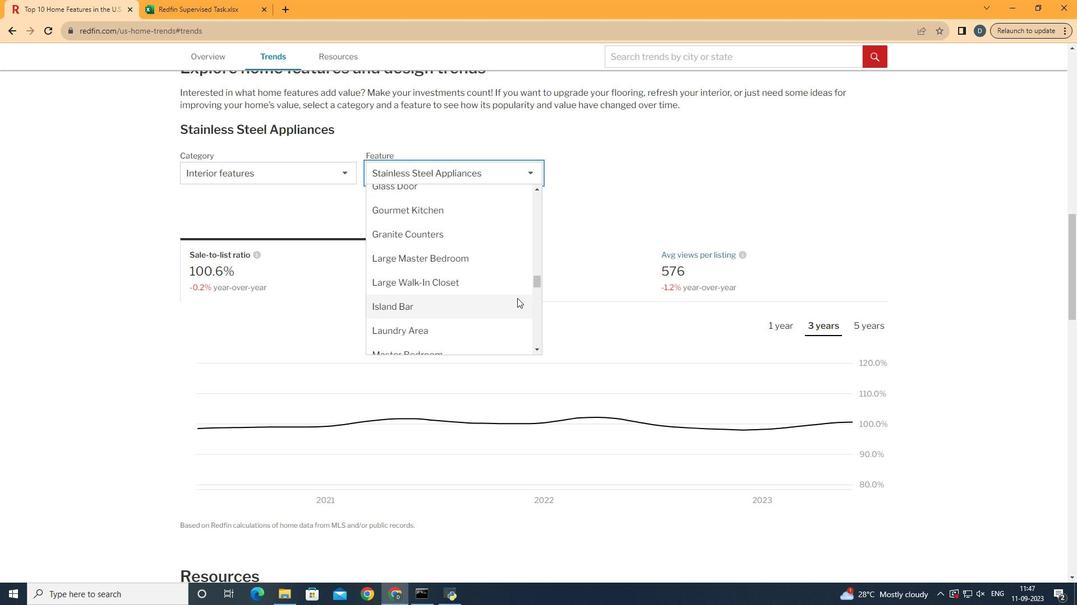 
Action: Mouse moved to (517, 299)
Screenshot: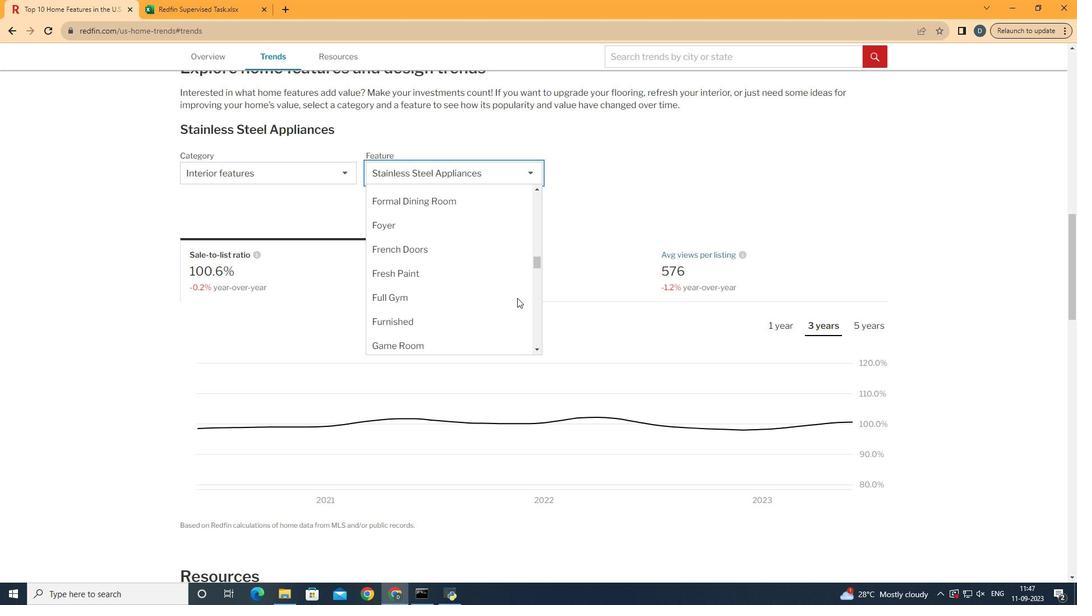 
Action: Mouse scrolled (517, 299) with delta (0, 0)
Screenshot: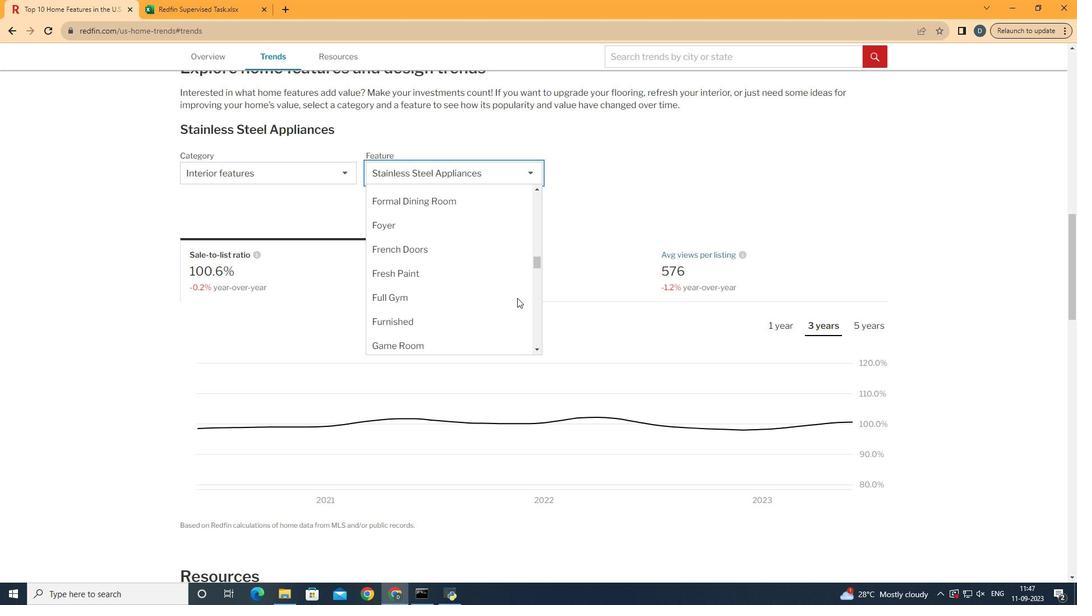 
Action: Mouse scrolled (517, 299) with delta (0, 0)
Screenshot: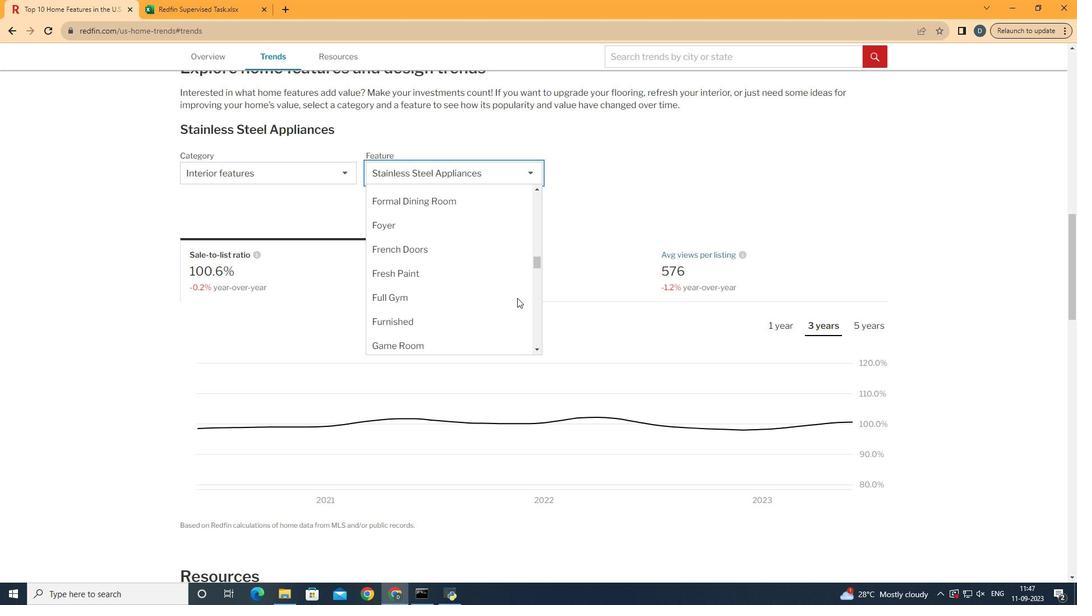 
Action: Mouse scrolled (517, 299) with delta (0, 0)
Screenshot: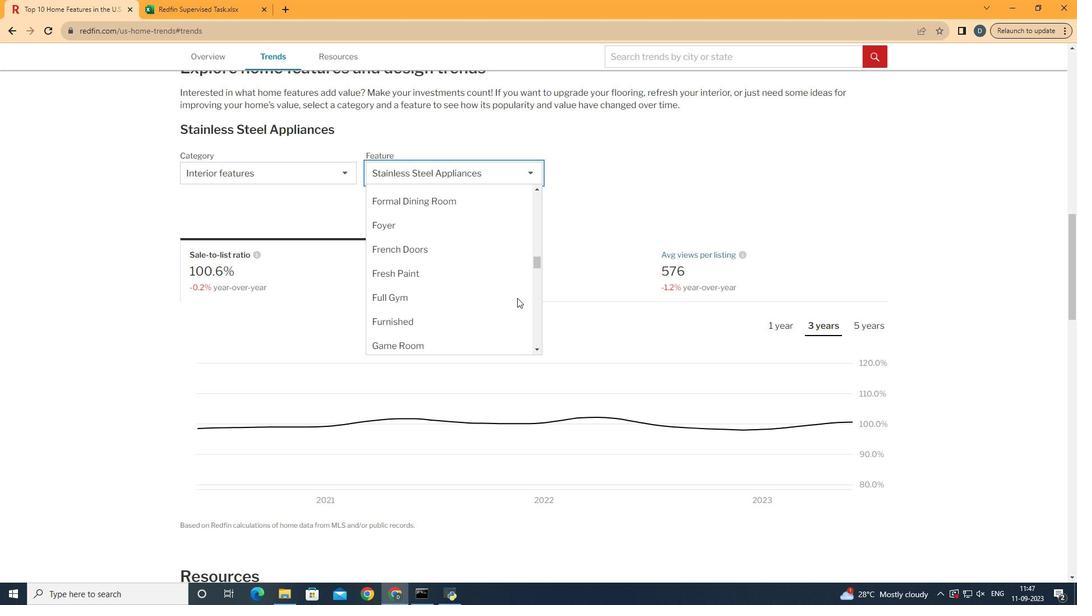 
Action: Mouse scrolled (517, 299) with delta (0, 0)
Screenshot: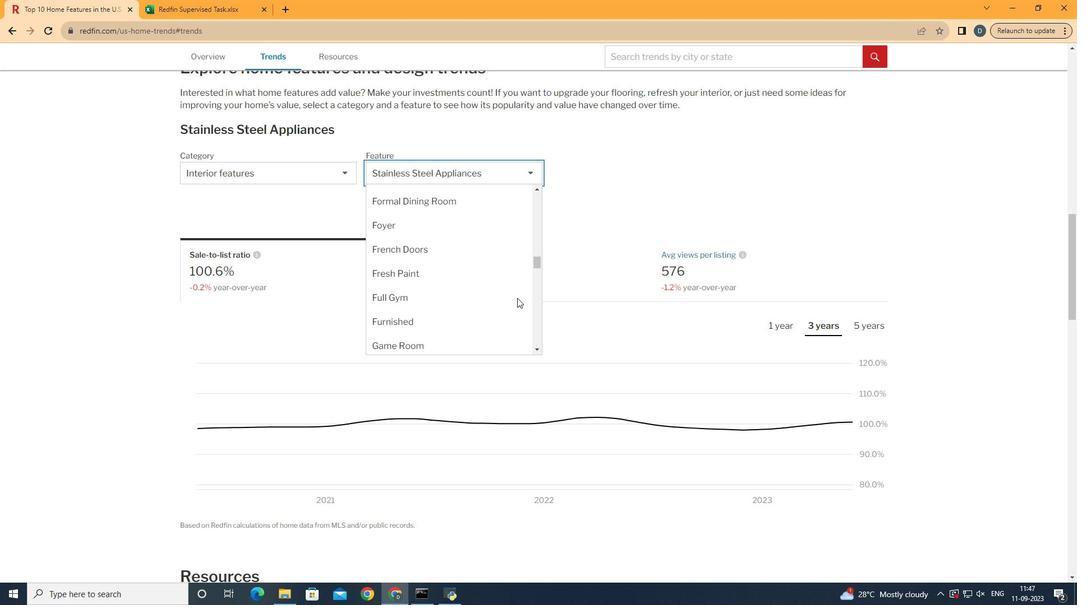 
Action: Mouse scrolled (517, 299) with delta (0, 0)
Screenshot: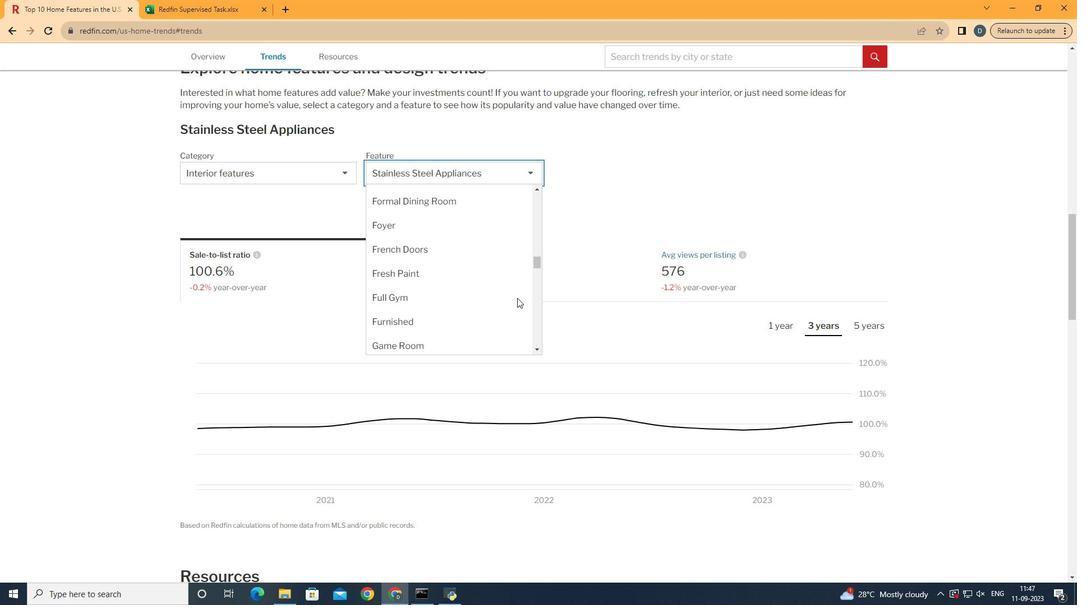 
Action: Mouse scrolled (517, 299) with delta (0, 0)
Screenshot: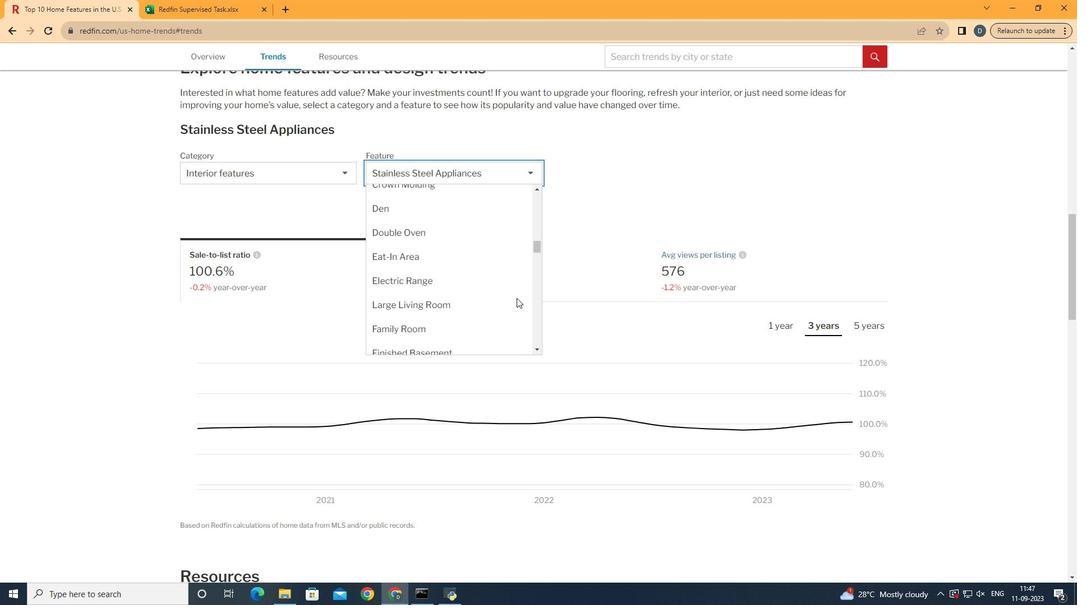 
Action: Mouse scrolled (517, 299) with delta (0, 0)
Screenshot: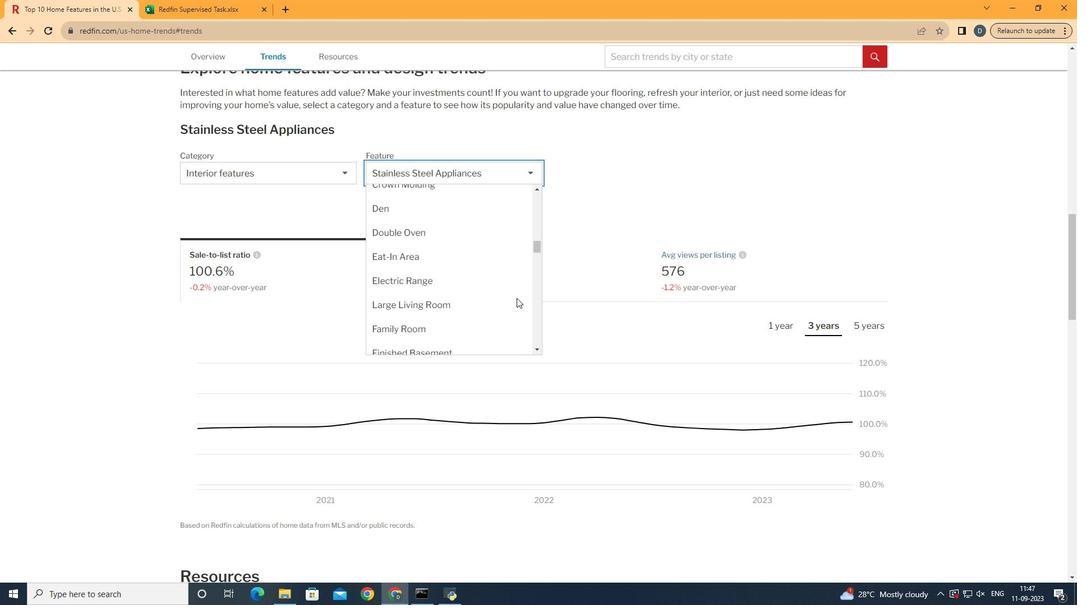
Action: Mouse moved to (517, 299)
Screenshot: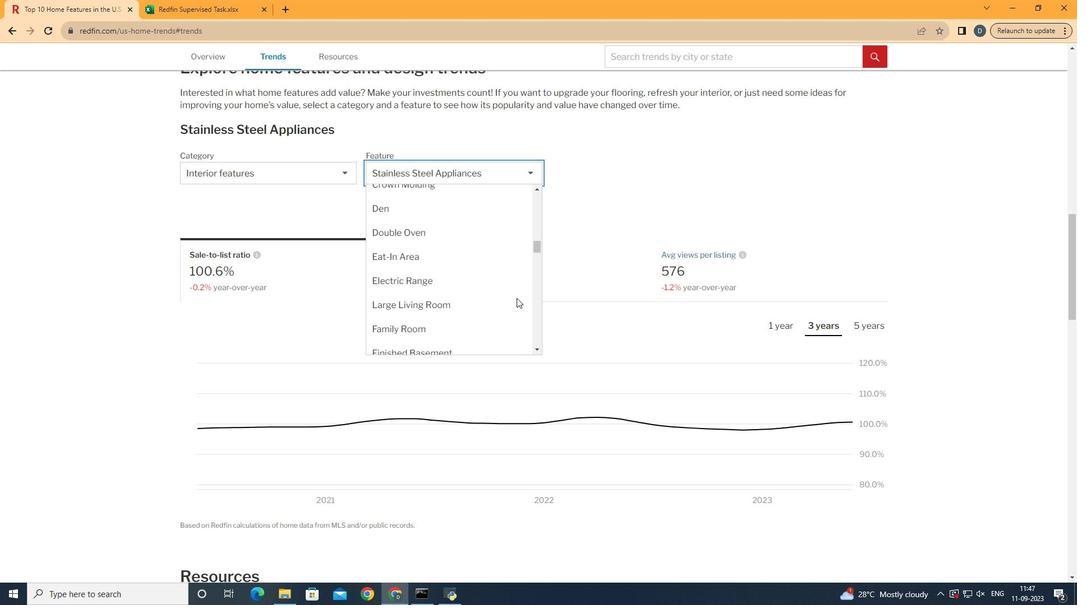 
Action: Mouse scrolled (517, 299) with delta (0, 0)
Screenshot: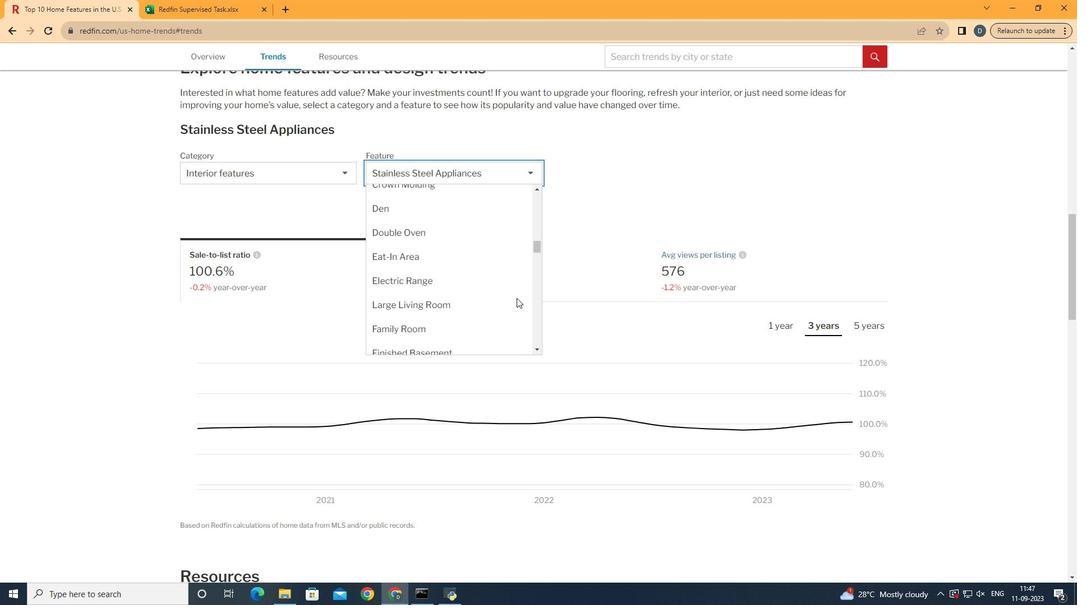 
Action: Mouse moved to (517, 299)
Screenshot: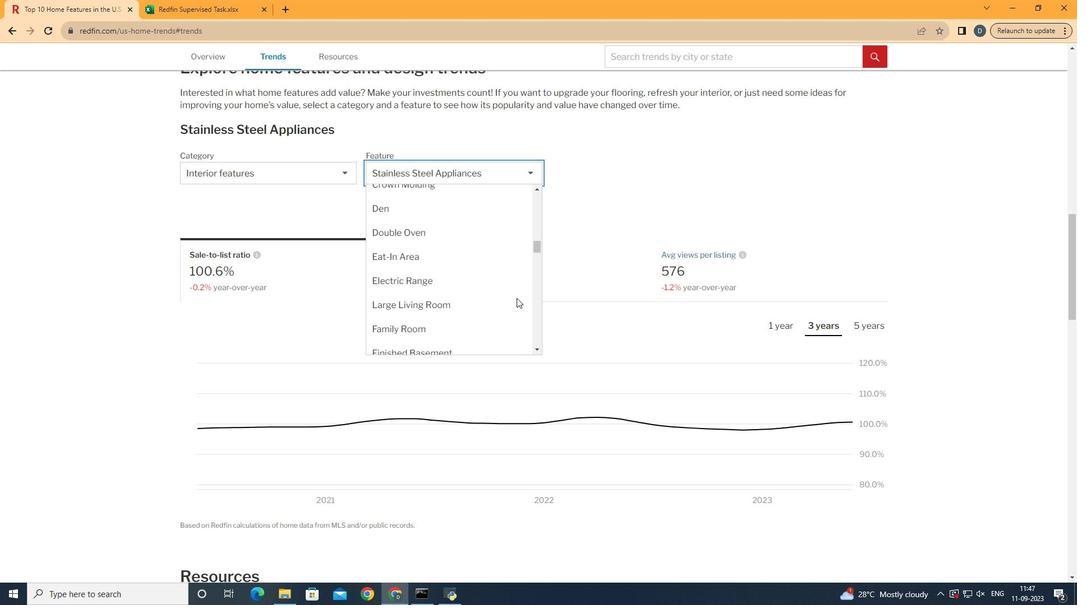 
Action: Mouse scrolled (517, 299) with delta (0, 0)
Screenshot: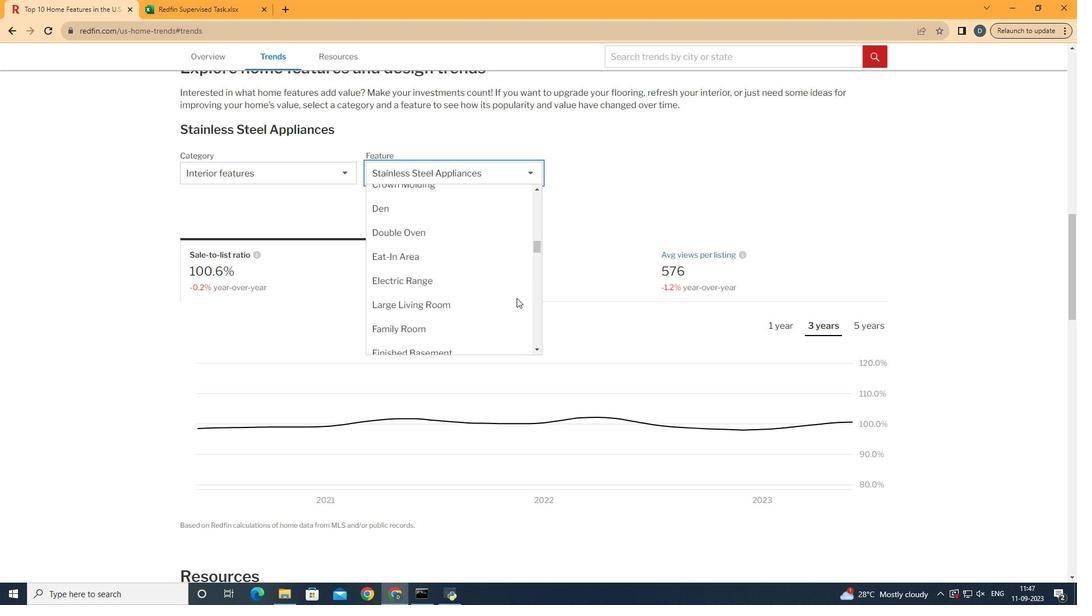 
Action: Mouse scrolled (517, 299) with delta (0, 0)
Screenshot: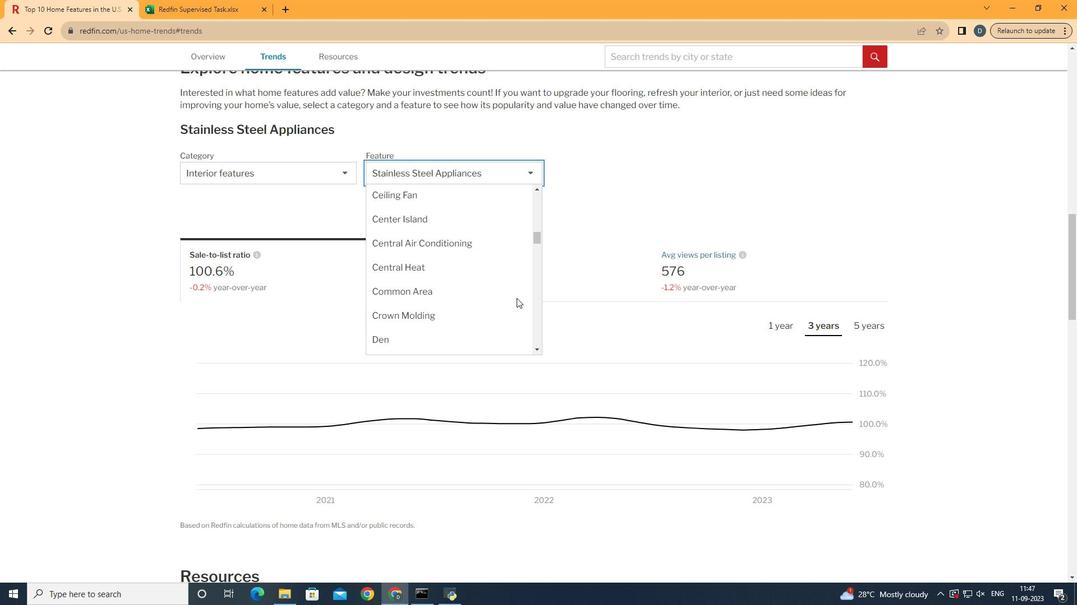 
Action: Mouse scrolled (517, 299) with delta (0, 0)
Screenshot: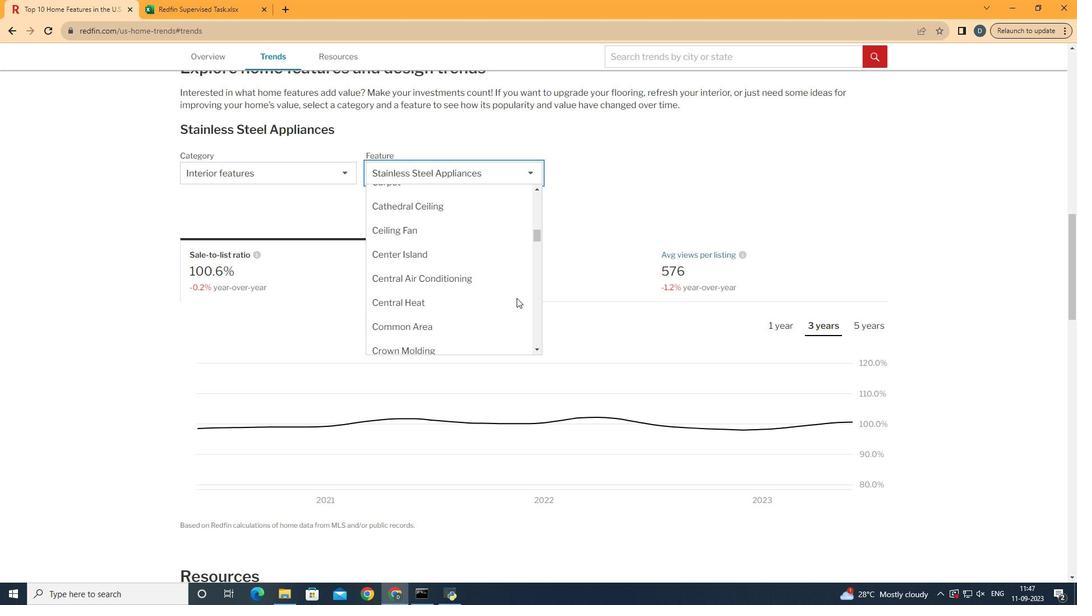 
Action: Mouse scrolled (517, 299) with delta (0, 0)
Screenshot: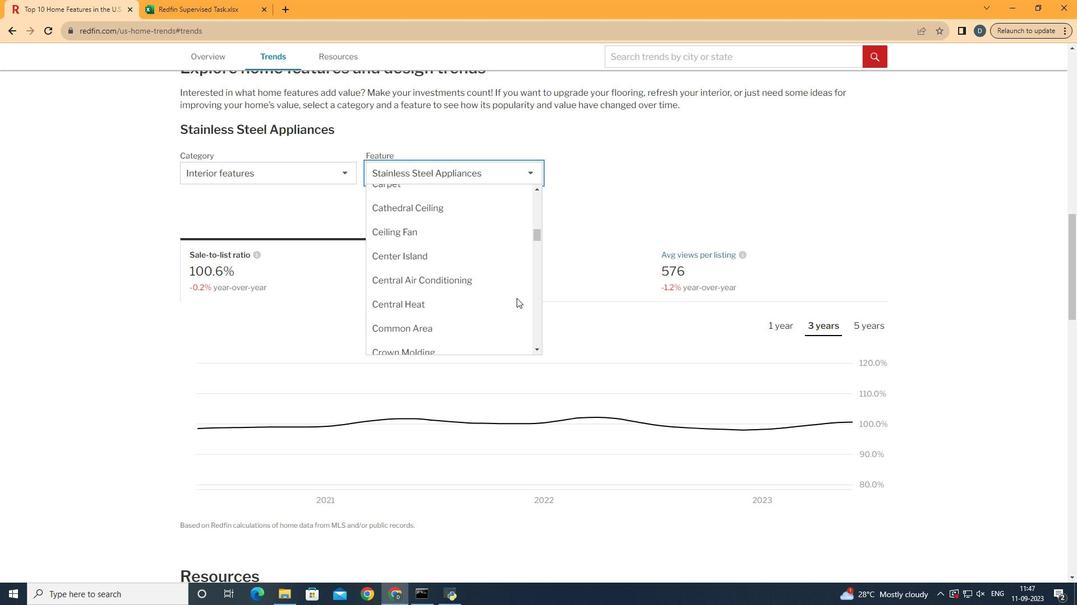 
Action: Mouse scrolled (517, 299) with delta (0, 0)
Screenshot: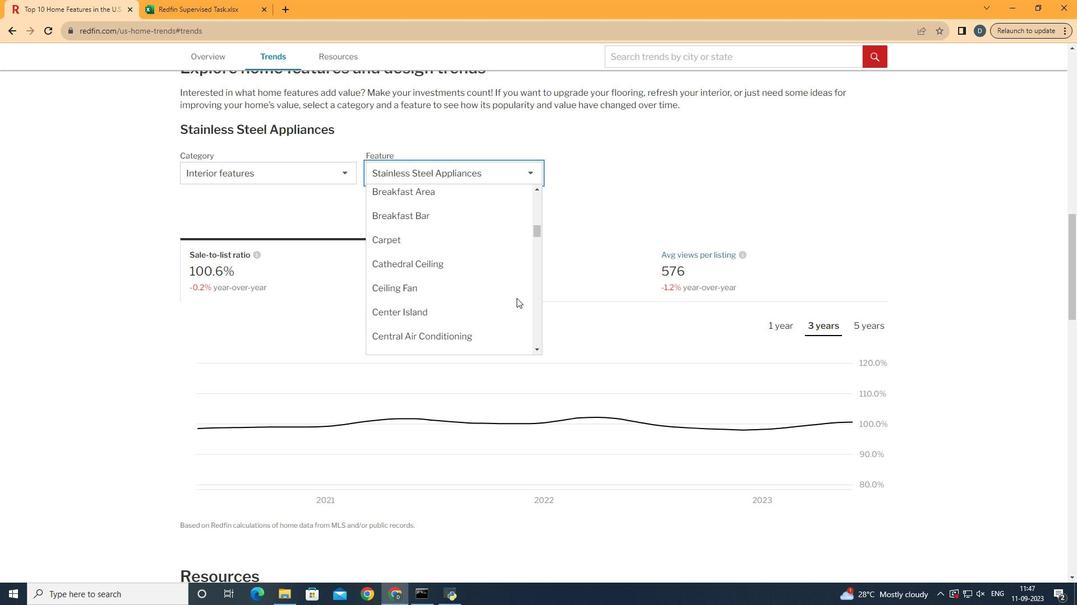 
Action: Mouse scrolled (517, 299) with delta (0, 0)
Screenshot: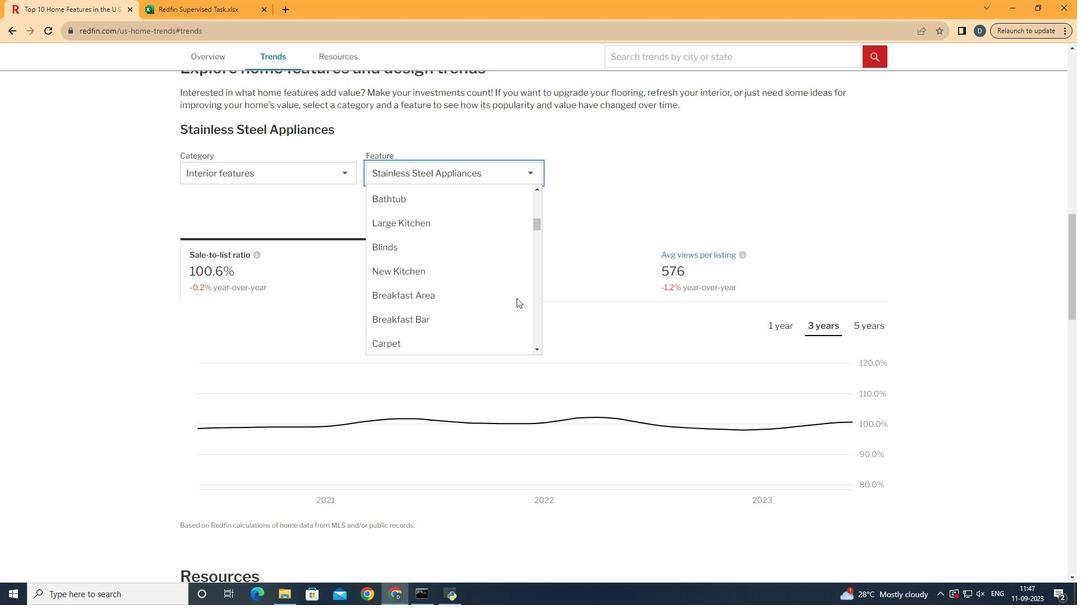 
Action: Mouse scrolled (517, 299) with delta (0, 0)
Screenshot: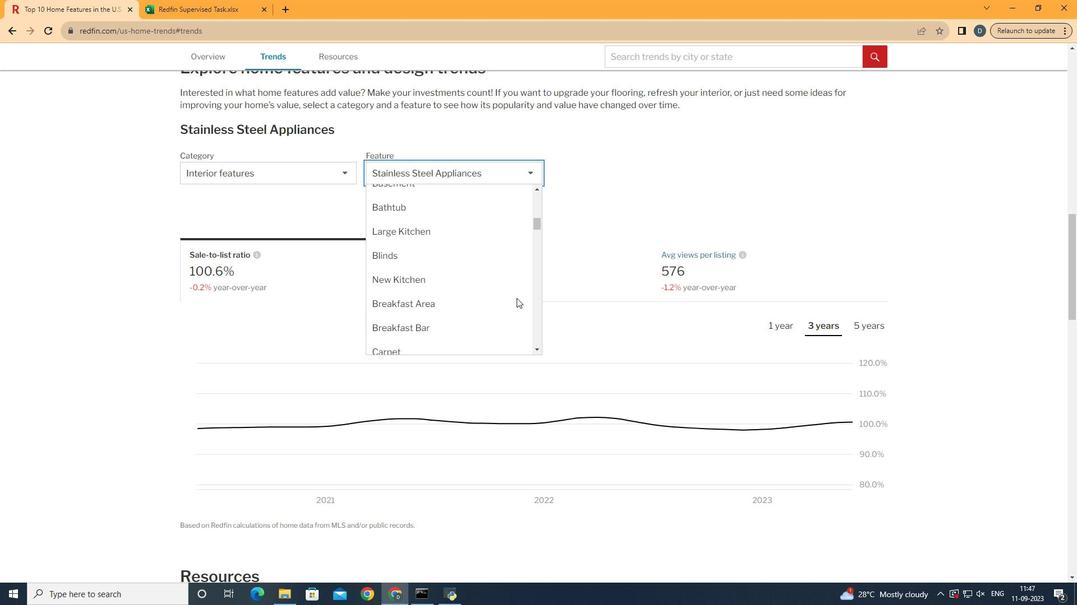 
Action: Mouse moved to (512, 276)
Screenshot: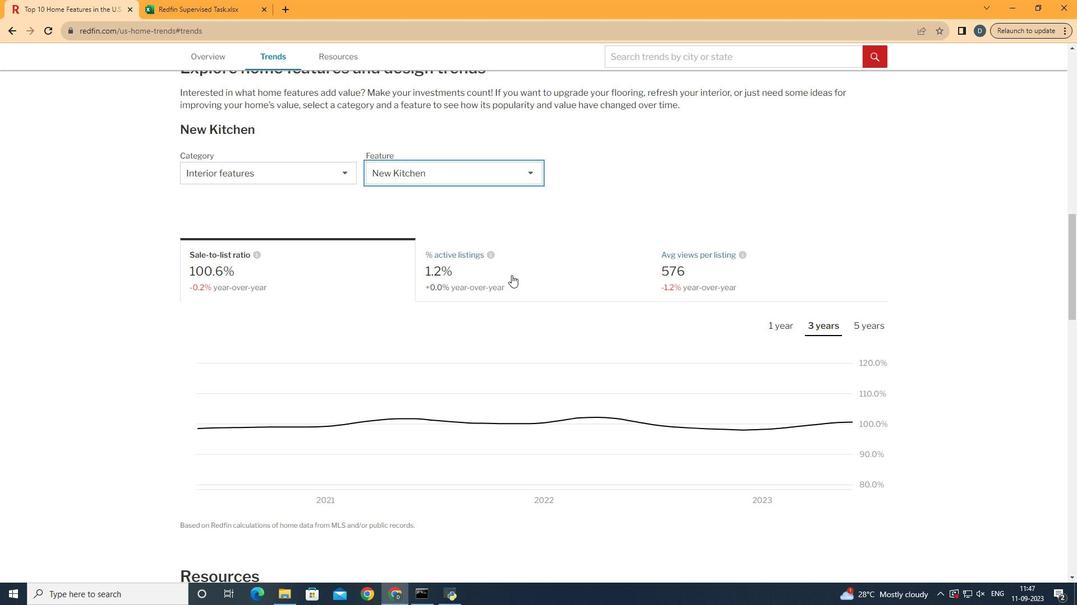
Action: Mouse pressed left at (512, 276)
Screenshot: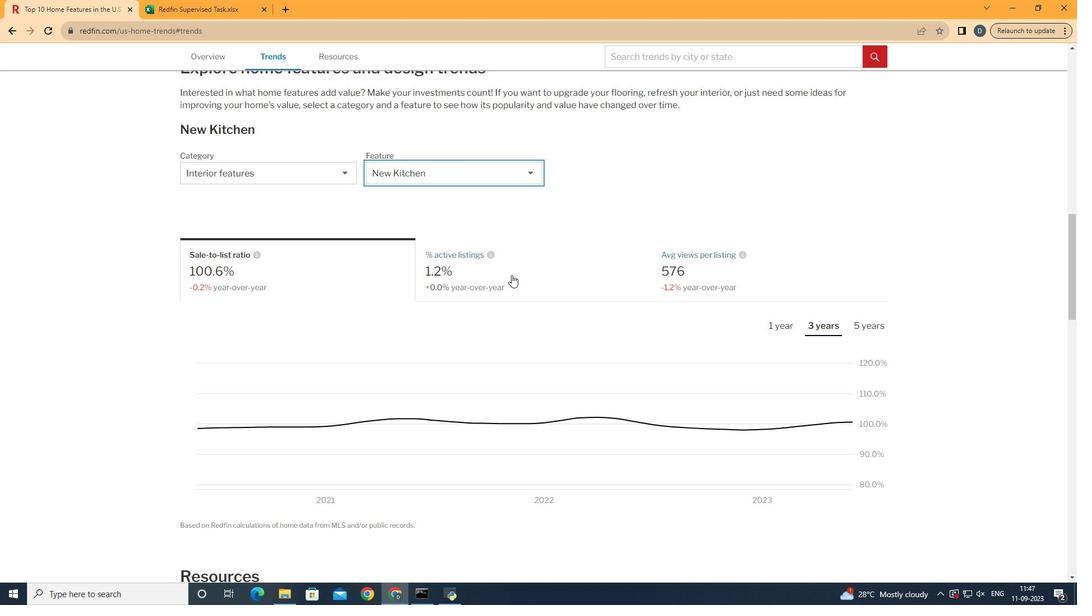 
Action: Mouse scrolled (512, 275) with delta (0, 0)
Screenshot: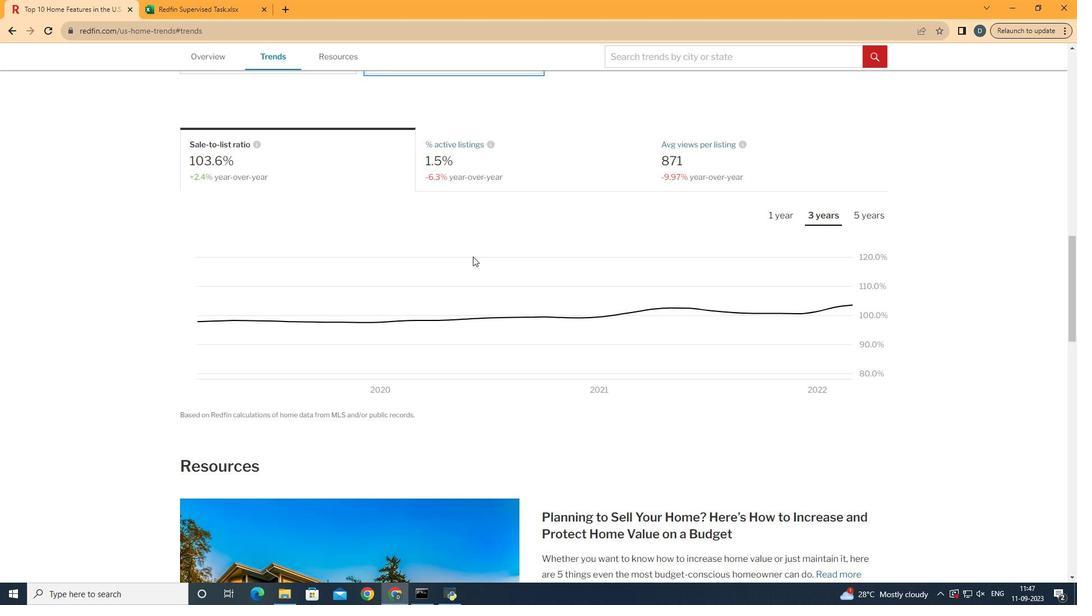 
Action: Mouse scrolled (512, 275) with delta (0, 0)
Screenshot: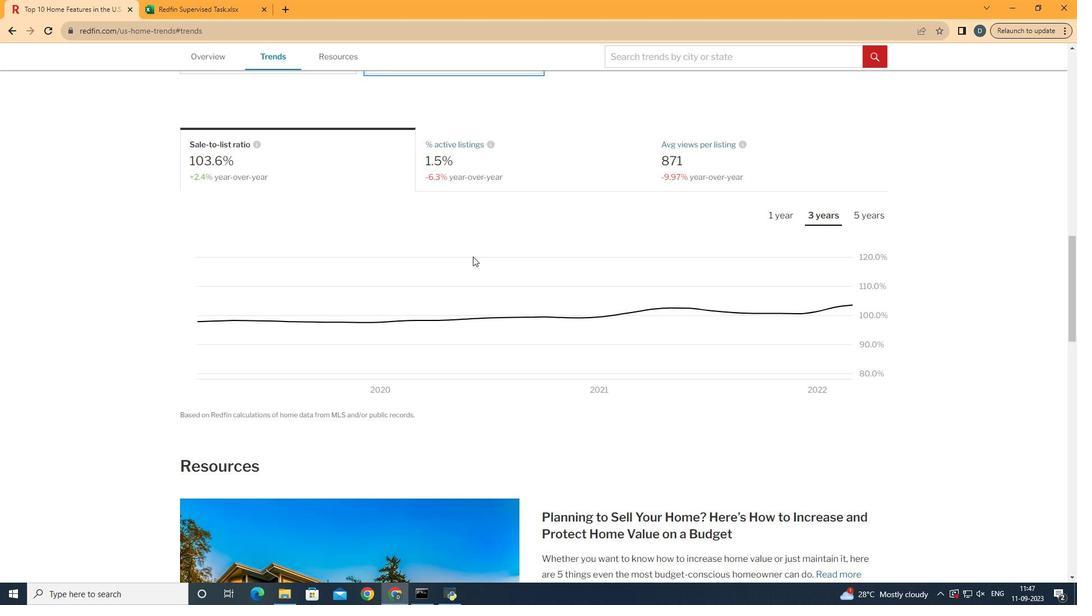 
Action: Mouse moved to (575, 164)
Screenshot: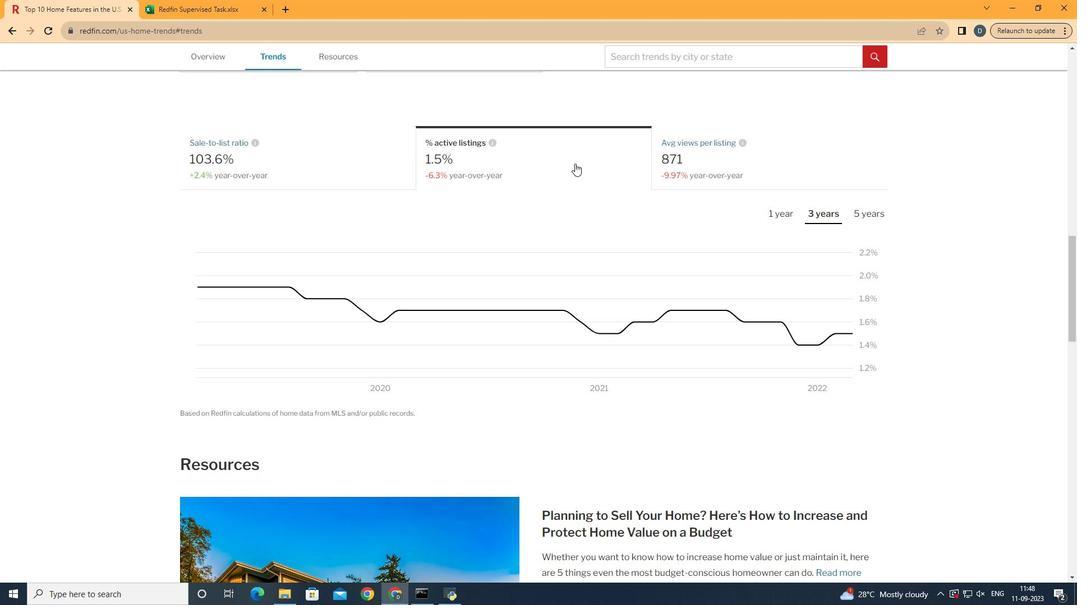 
Action: Mouse pressed left at (575, 164)
Screenshot: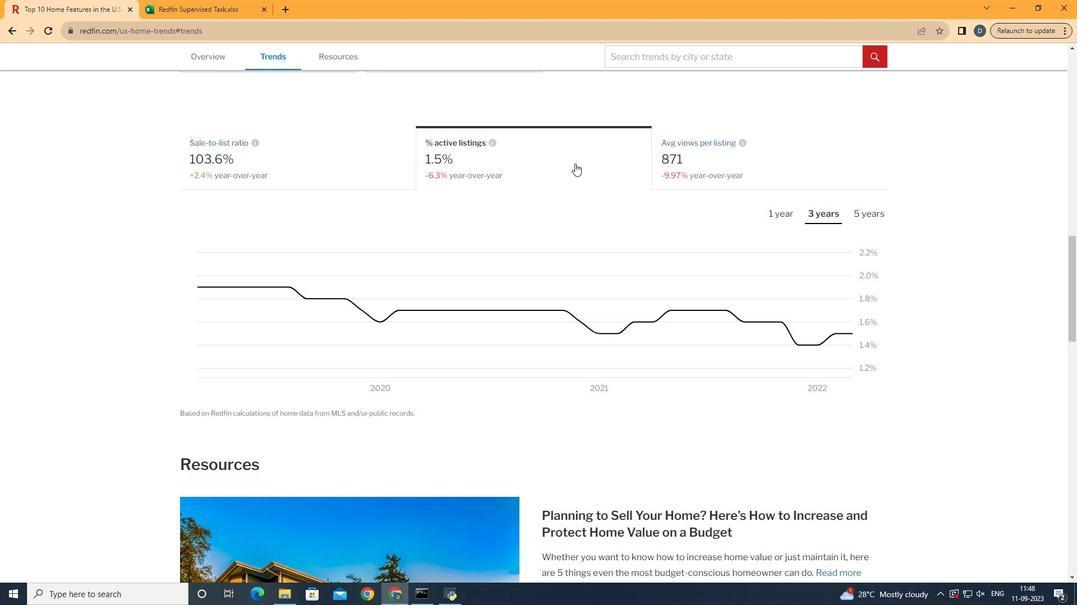 
Action: Mouse moved to (780, 216)
Screenshot: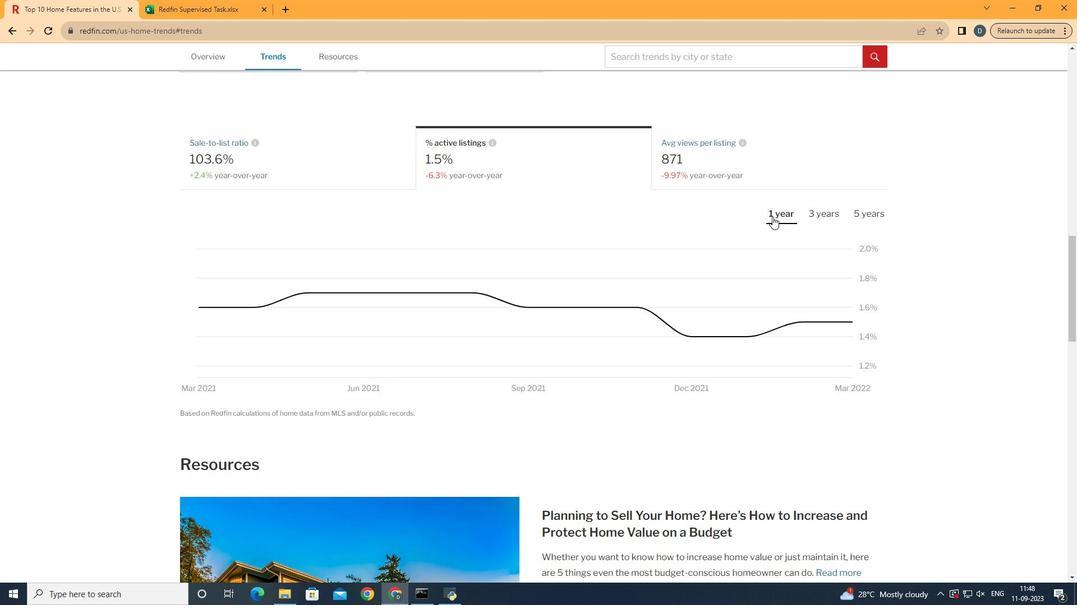 
Action: Mouse pressed left at (780, 216)
Screenshot: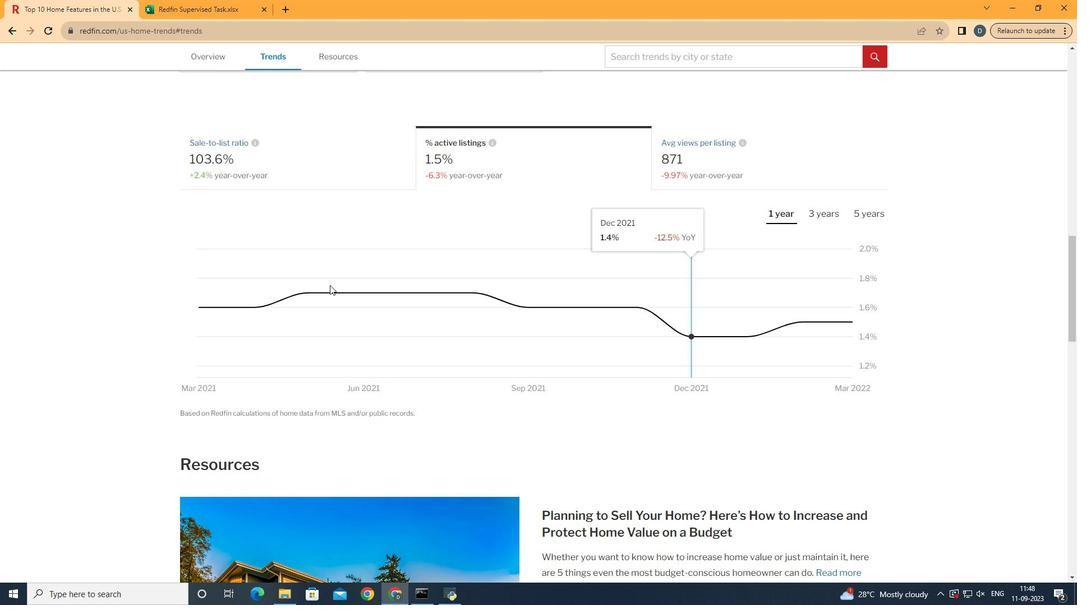
Action: Mouse moved to (886, 329)
Screenshot: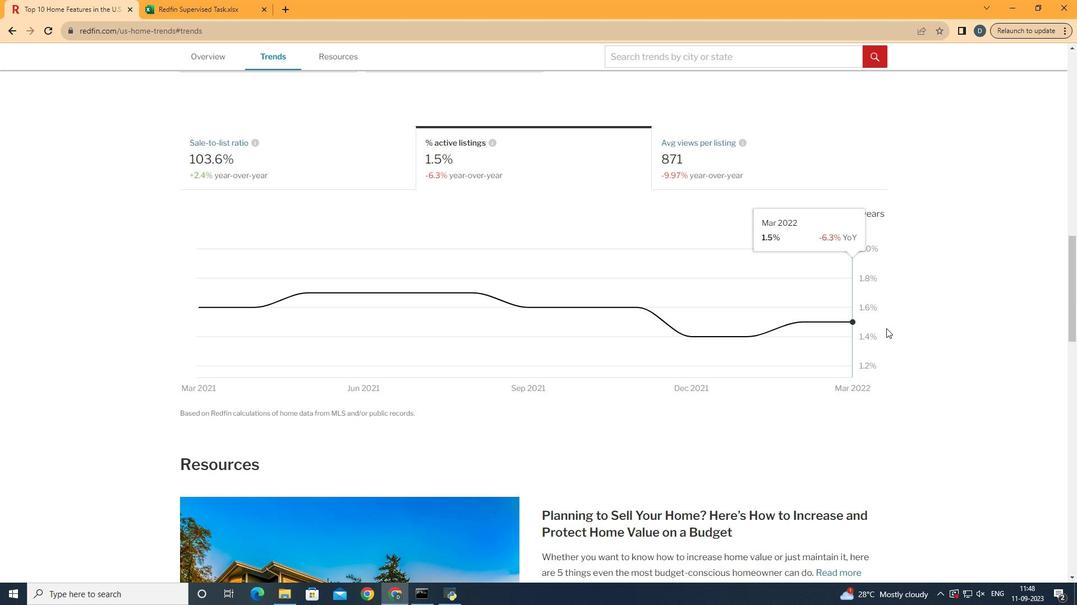 
